 Task: Create new customer invoice with Date Opened: 28-Apr-23, Select Customer: Shepherd's Market, Terms: Net 7. Make invoice entry for item-1 with Date: 28-Apr-23, Description: Eze Royale Majestic Bundle Men's Grooming Kit
, Income Account: Income:Sales, Quantity: 3, Unit Price: 10.99, Sales Tax: Y, Sales Tax Included: Y, Tax Table: Sales Tax. Post Invoice with Post Date: 28-Apr-23, Post to Accounts: Assets:Accounts Receivable. Pay / Process Payment with Transaction Date: 04-May-23, Amount: 32.97, Transfer Account: Checking Account. Go to 'Print Invoice'.
Action: Mouse moved to (175, 35)
Screenshot: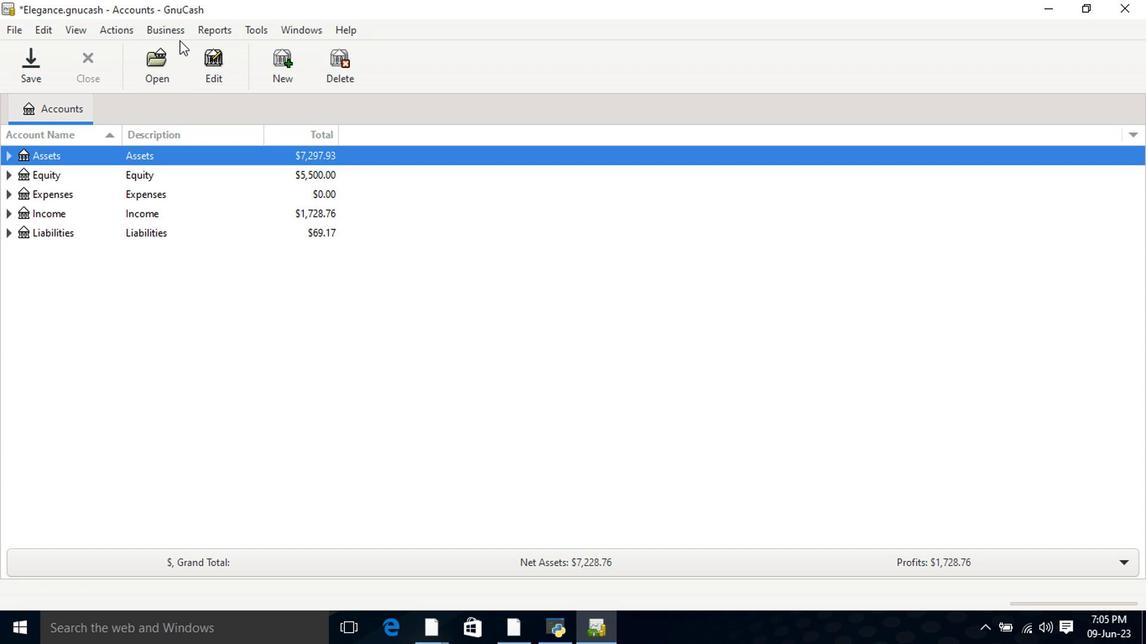 
Action: Mouse pressed left at (175, 35)
Screenshot: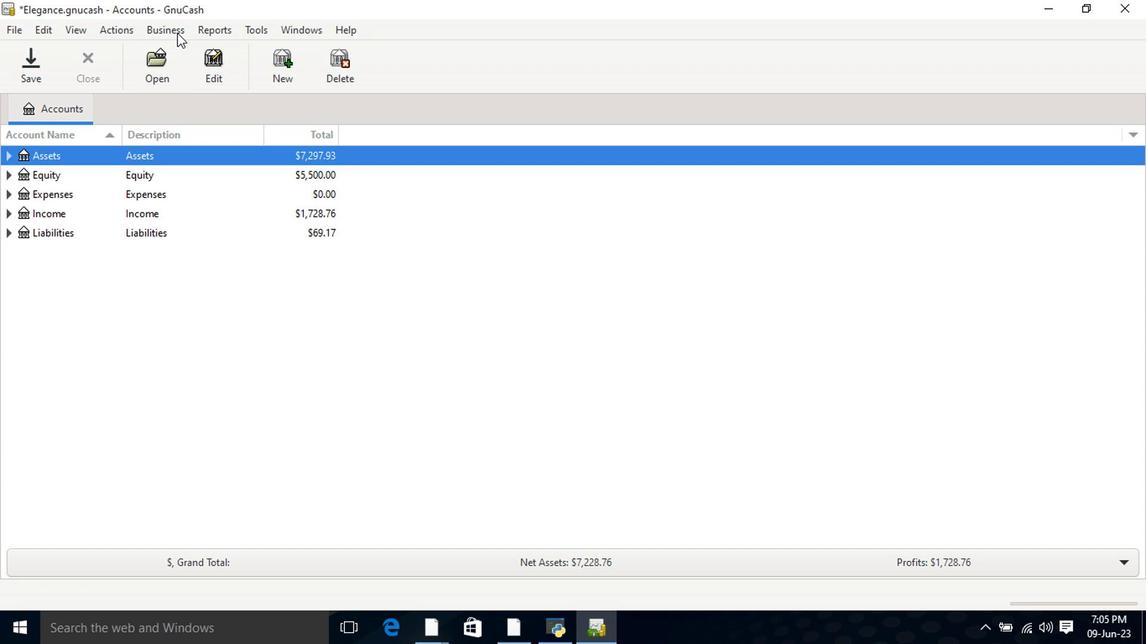 
Action: Mouse moved to (367, 118)
Screenshot: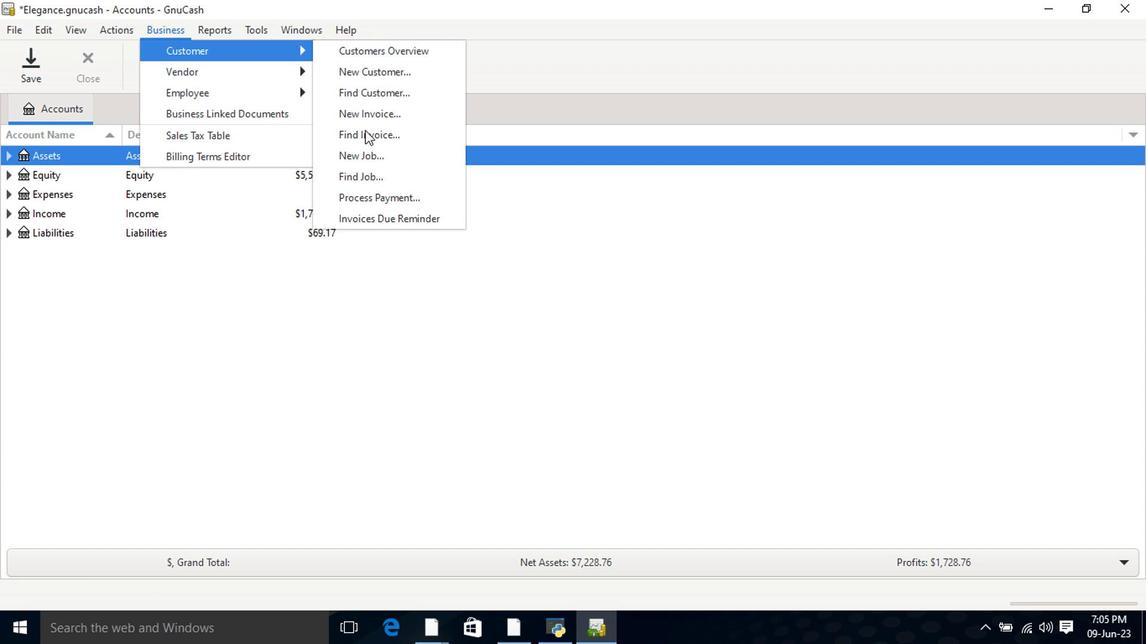 
Action: Mouse pressed left at (367, 118)
Screenshot: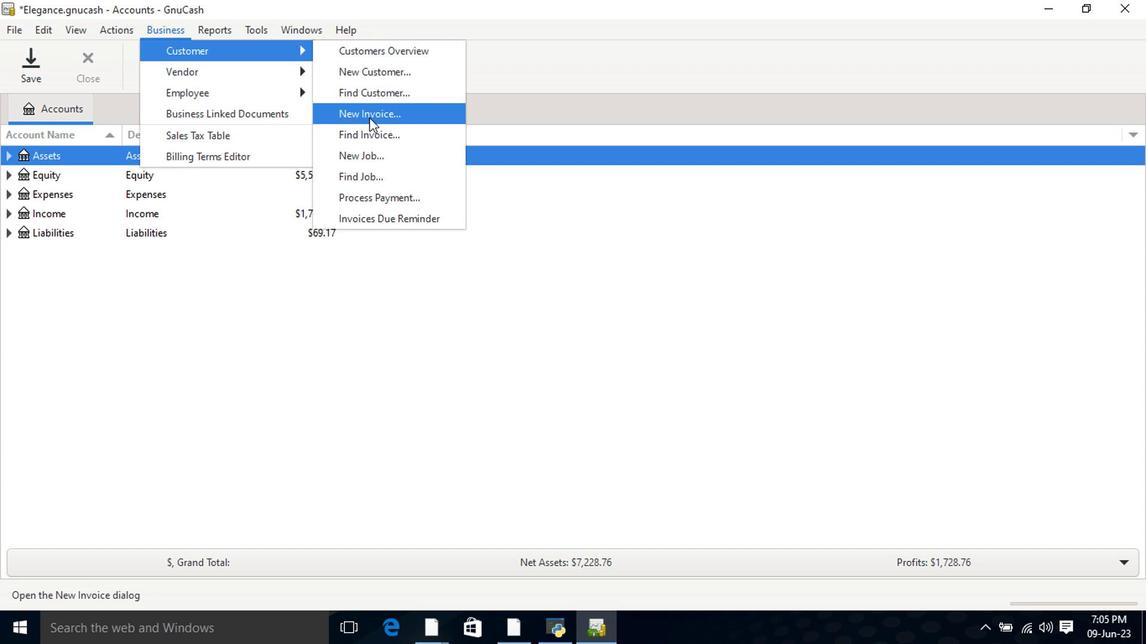 
Action: Mouse moved to (679, 254)
Screenshot: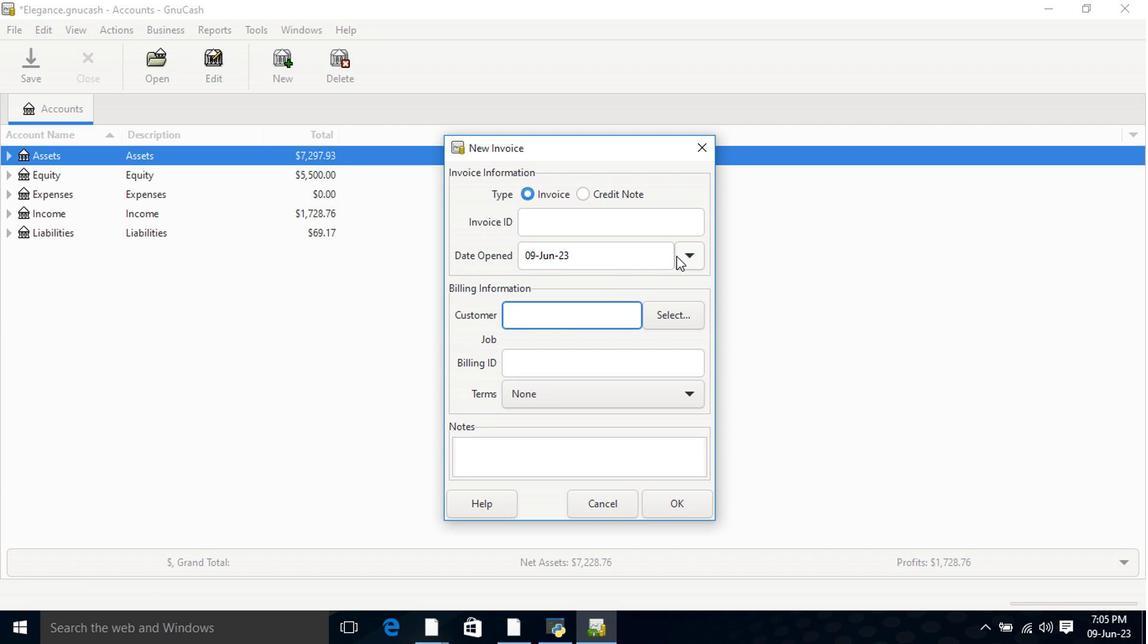 
Action: Mouse pressed left at (679, 254)
Screenshot: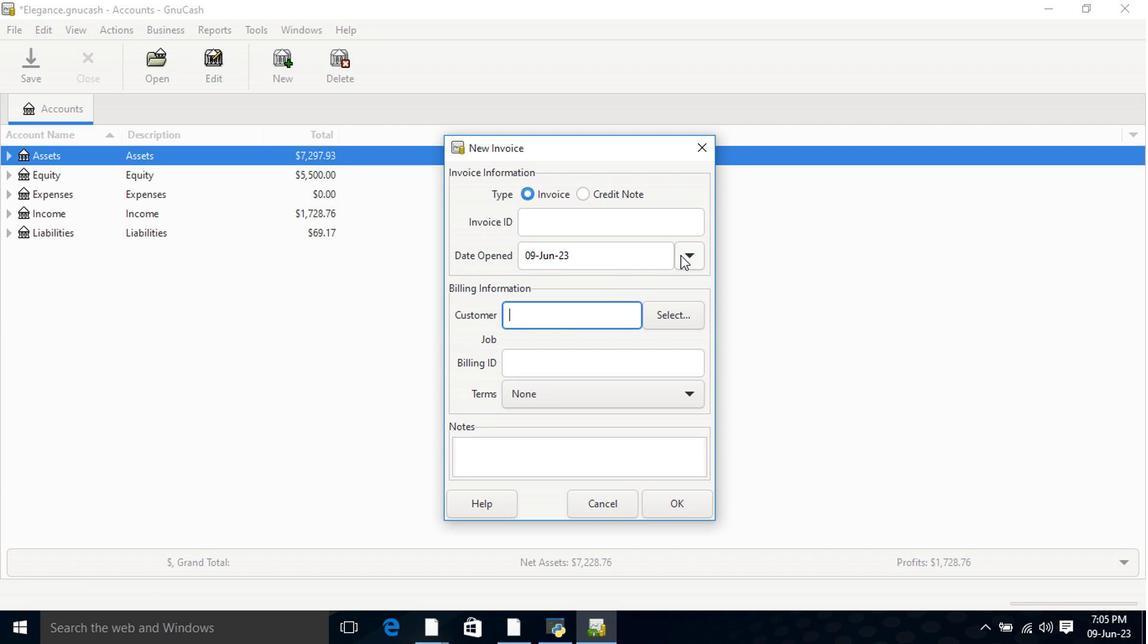 
Action: Mouse moved to (555, 280)
Screenshot: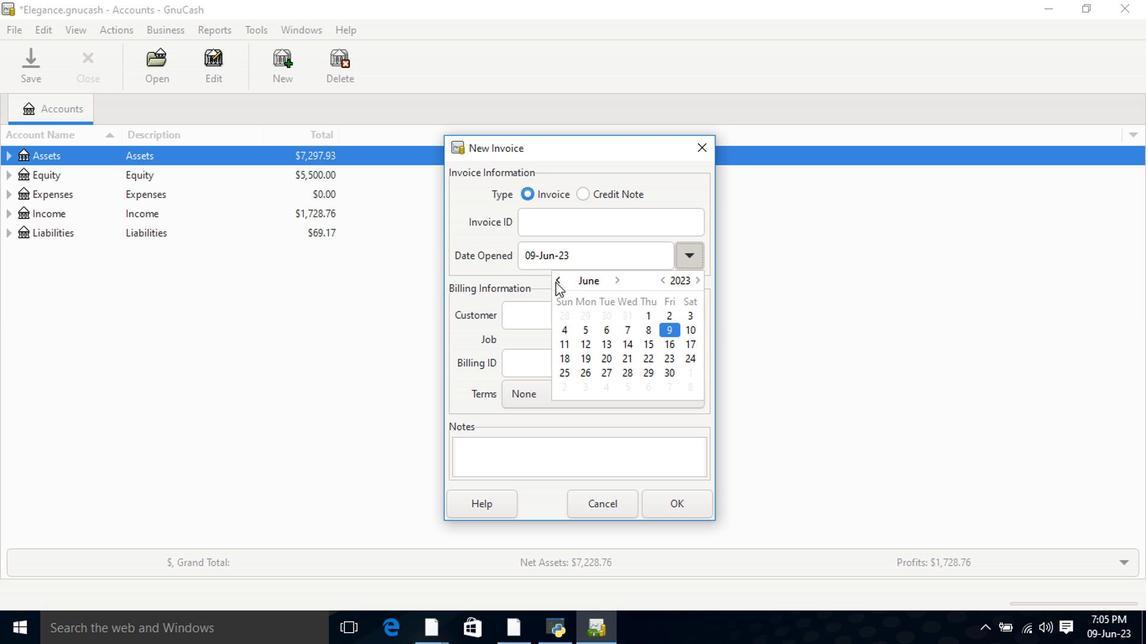 
Action: Mouse pressed left at (555, 280)
Screenshot: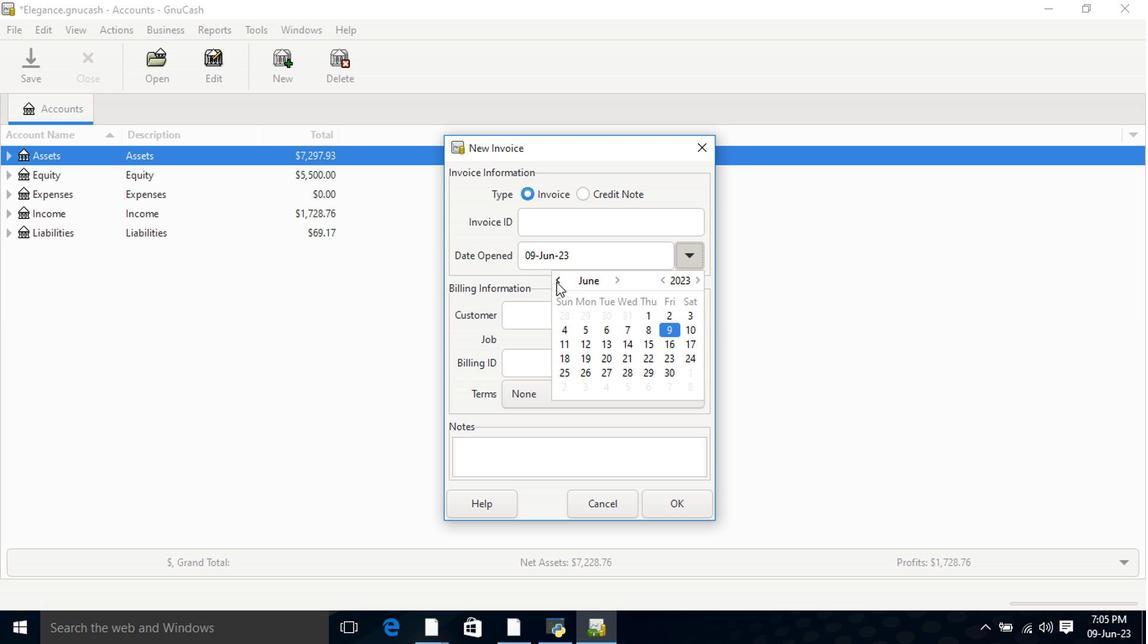 
Action: Mouse pressed left at (555, 280)
Screenshot: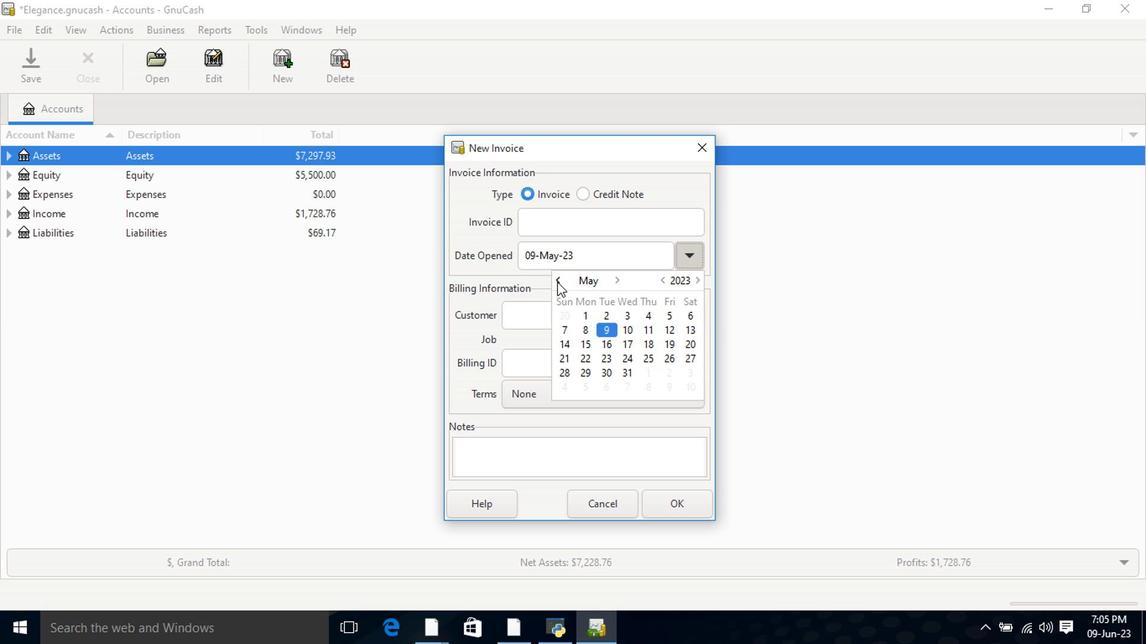 
Action: Mouse moved to (666, 372)
Screenshot: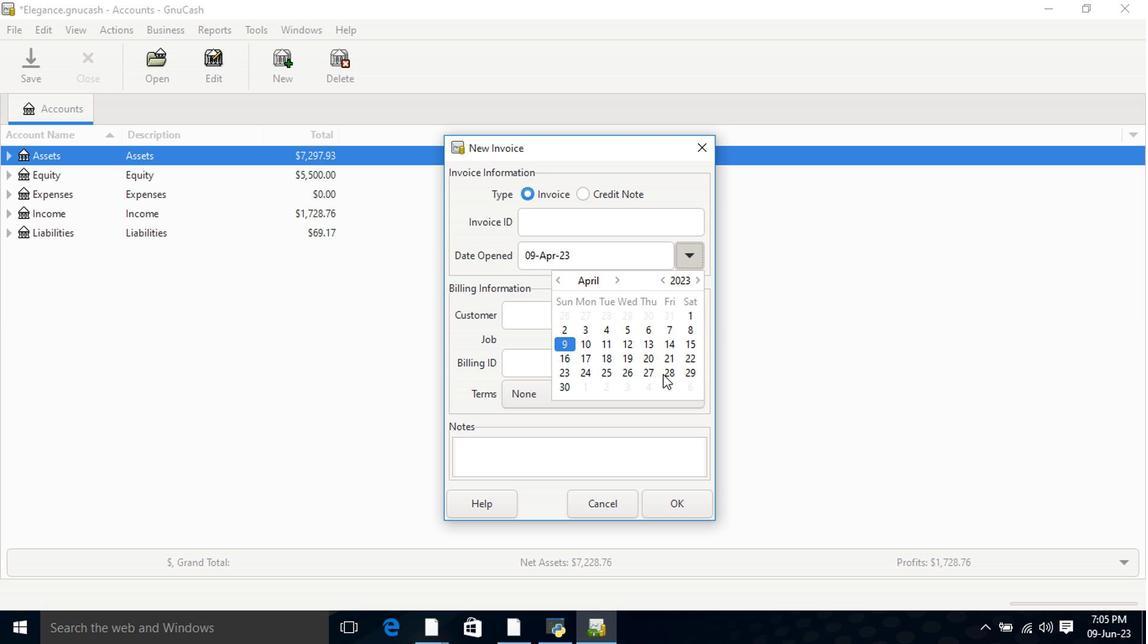 
Action: Mouse pressed left at (666, 372)
Screenshot: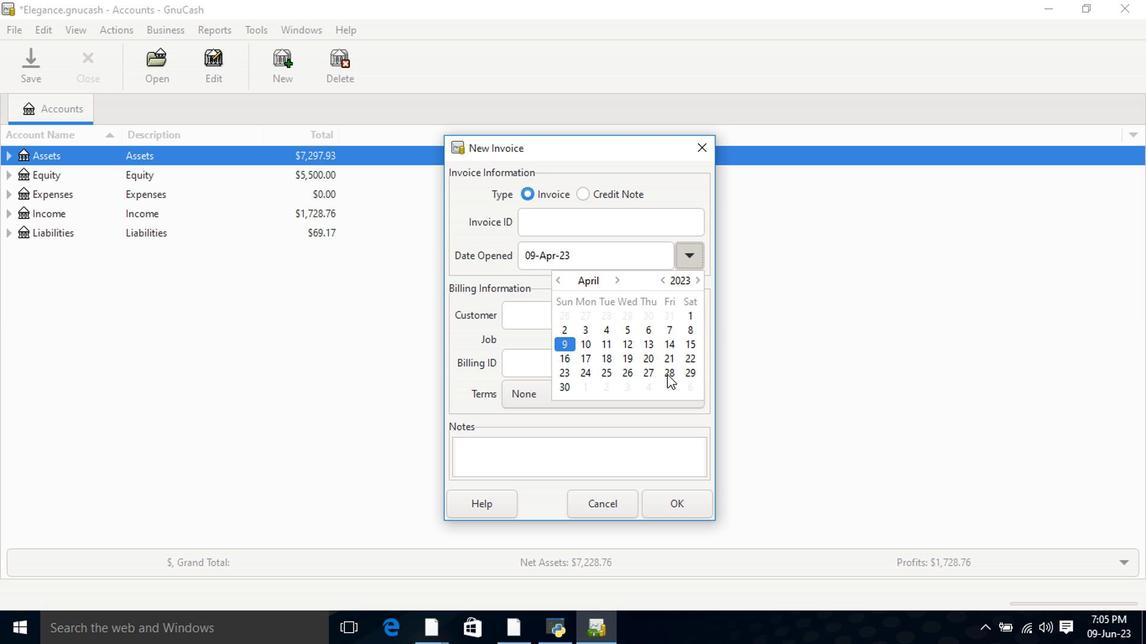 
Action: Mouse pressed left at (666, 372)
Screenshot: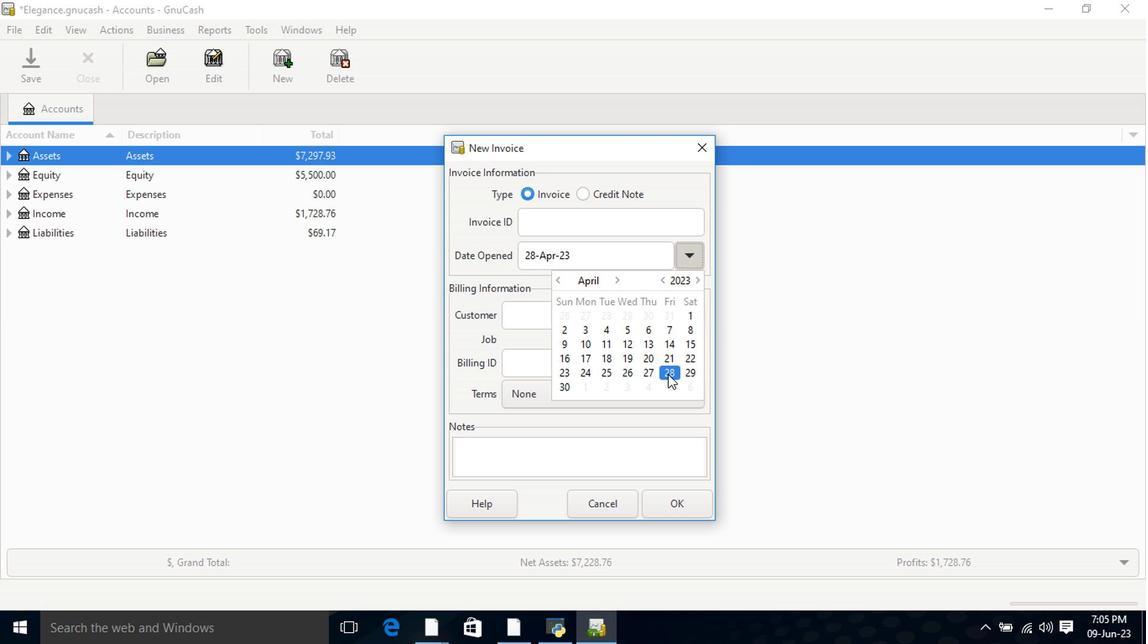 
Action: Mouse moved to (569, 309)
Screenshot: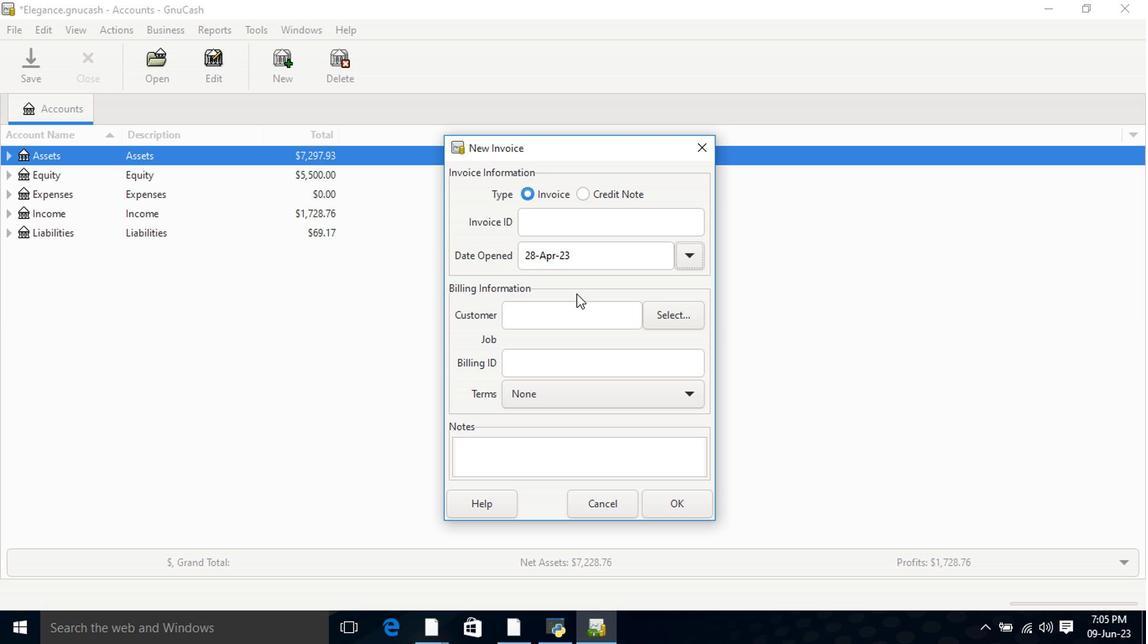
Action: Mouse pressed left at (569, 309)
Screenshot: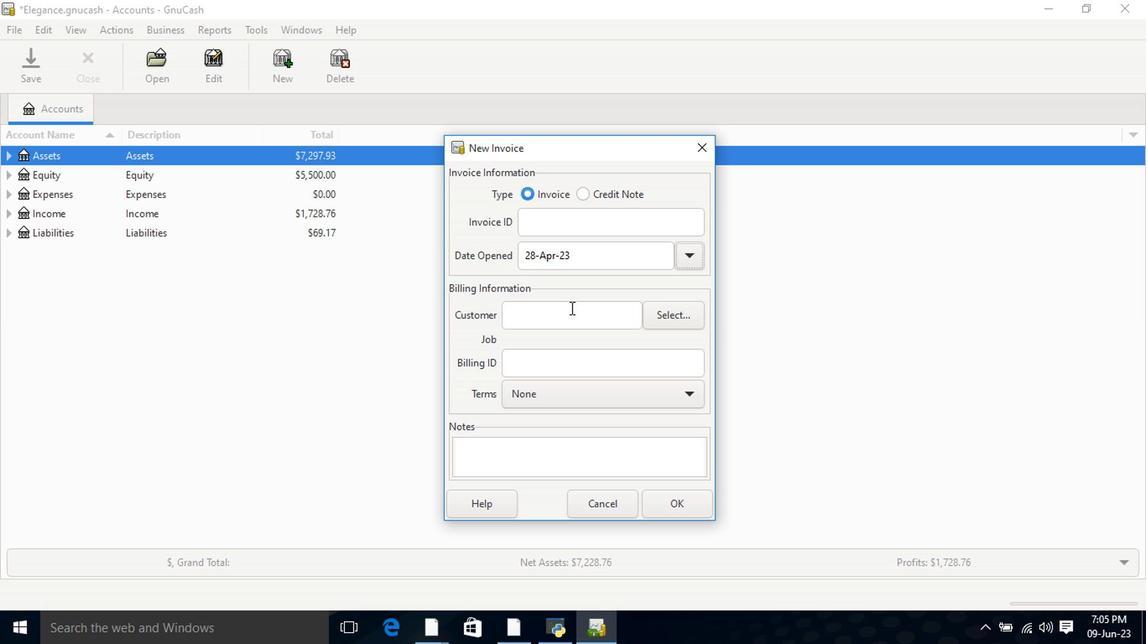 
Action: Mouse moved to (567, 309)
Screenshot: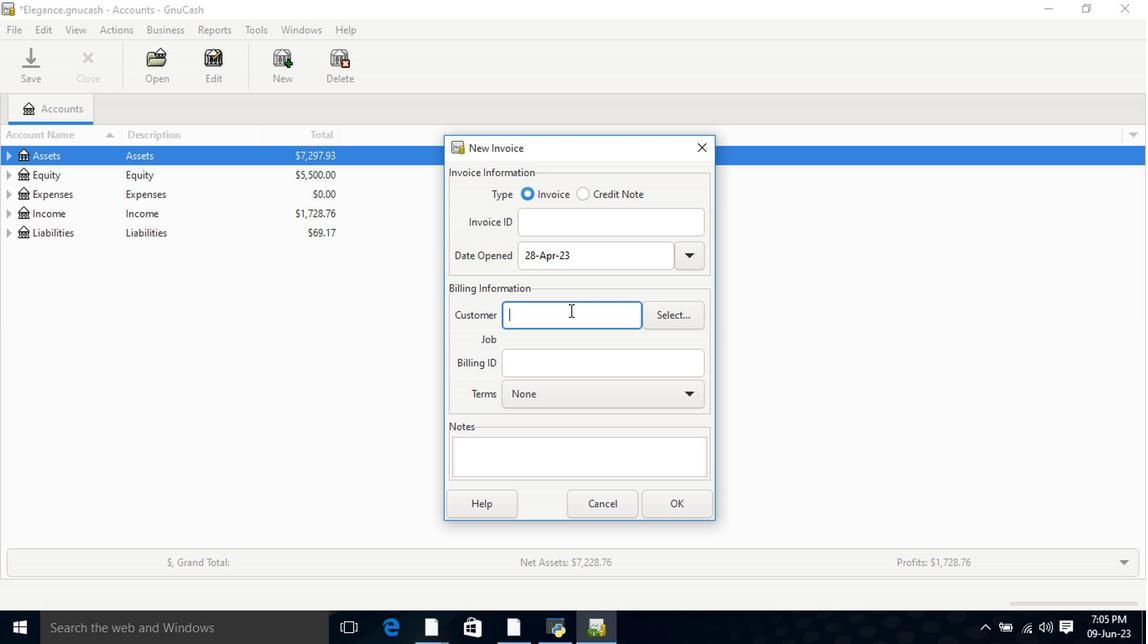 
Action: Key pressed <Key.shift>Shepherd's<Key.space><Key.shift>M
Screenshot: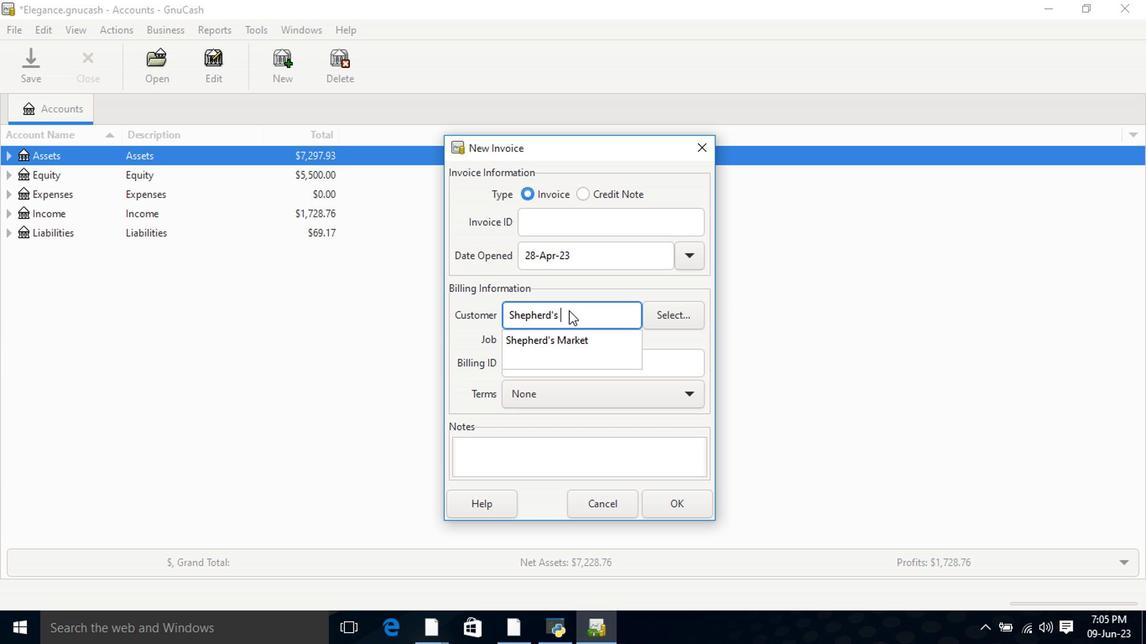 
Action: Mouse moved to (547, 336)
Screenshot: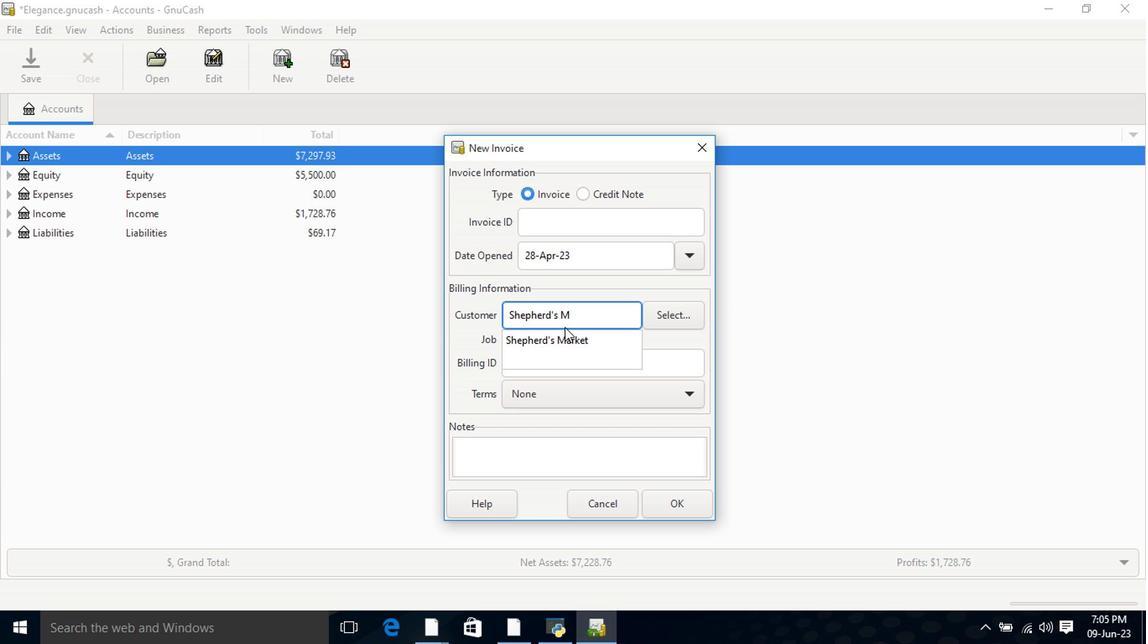 
Action: Mouse pressed left at (547, 336)
Screenshot: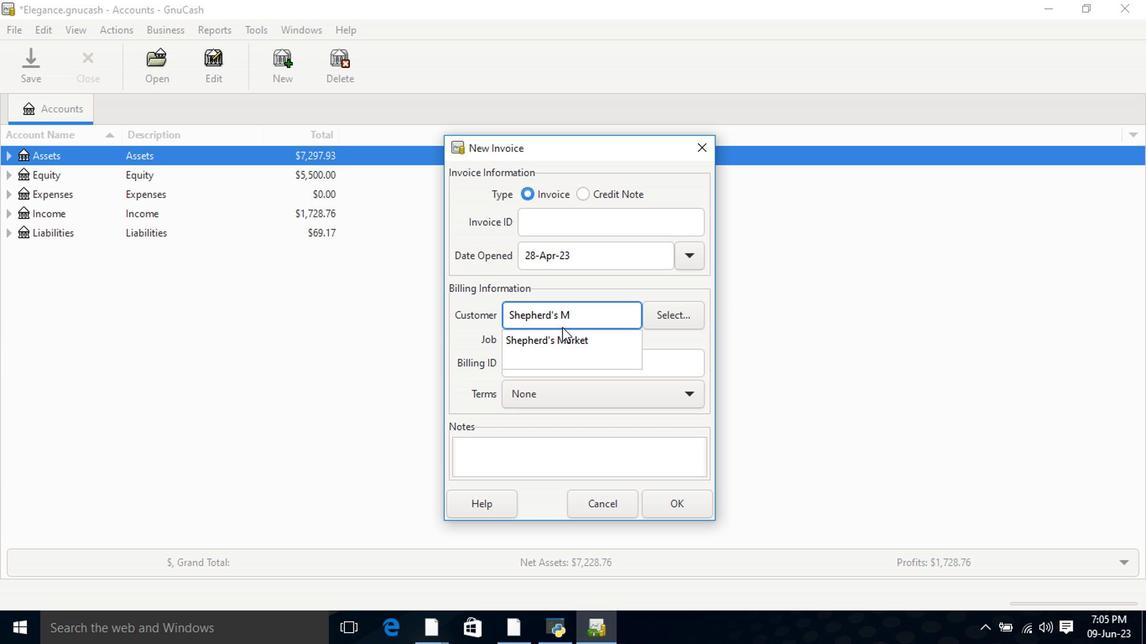 
Action: Mouse moved to (573, 410)
Screenshot: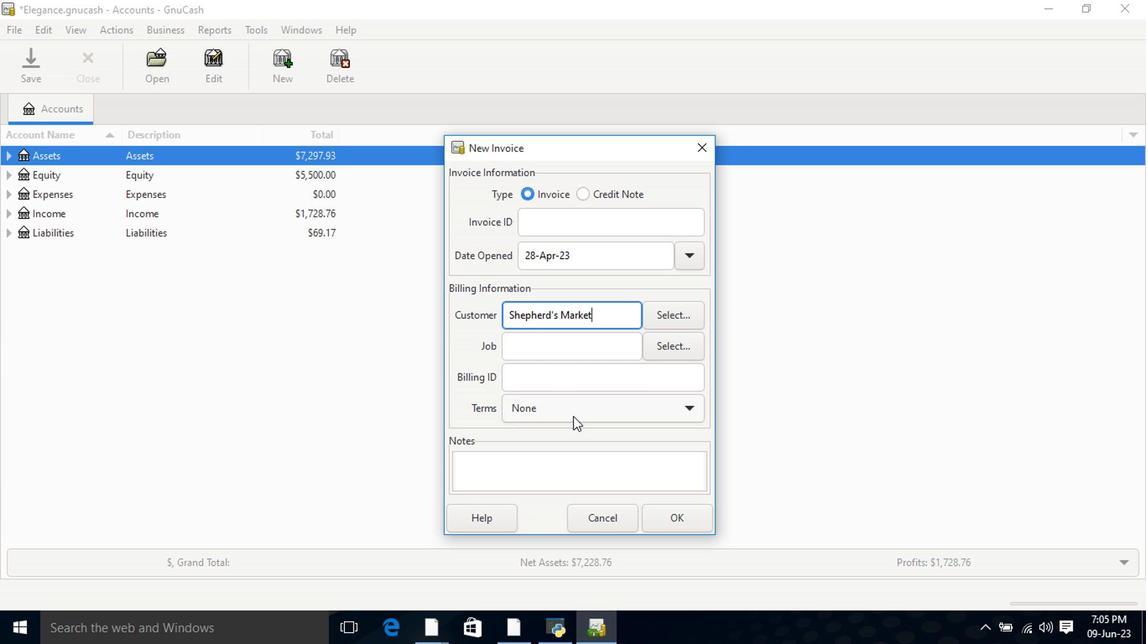 
Action: Mouse pressed left at (573, 410)
Screenshot: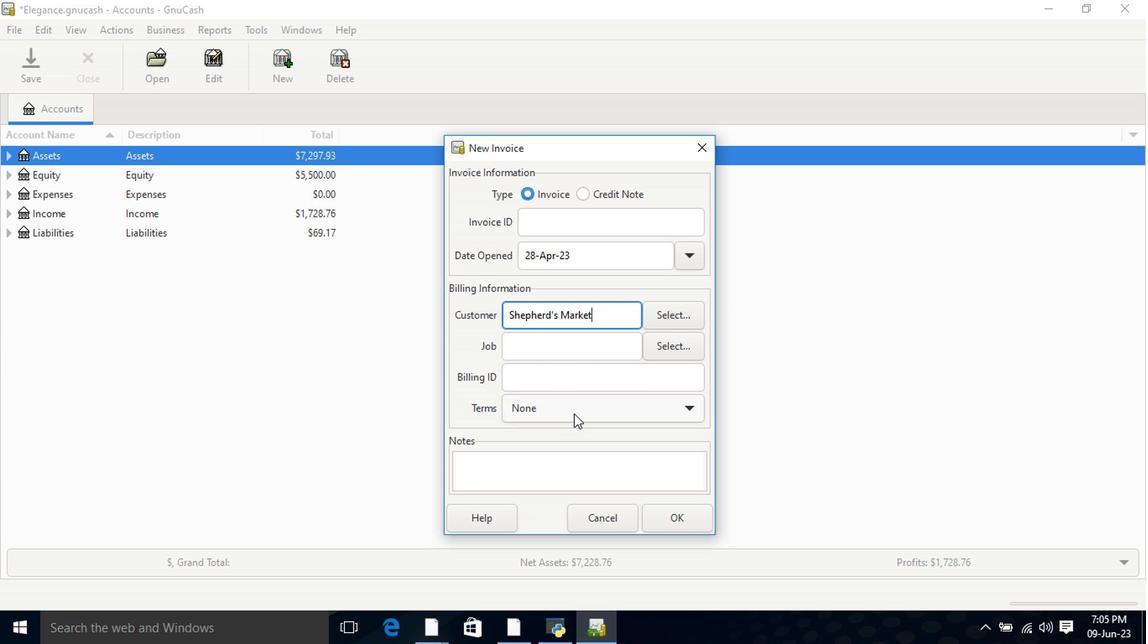 
Action: Mouse moved to (557, 474)
Screenshot: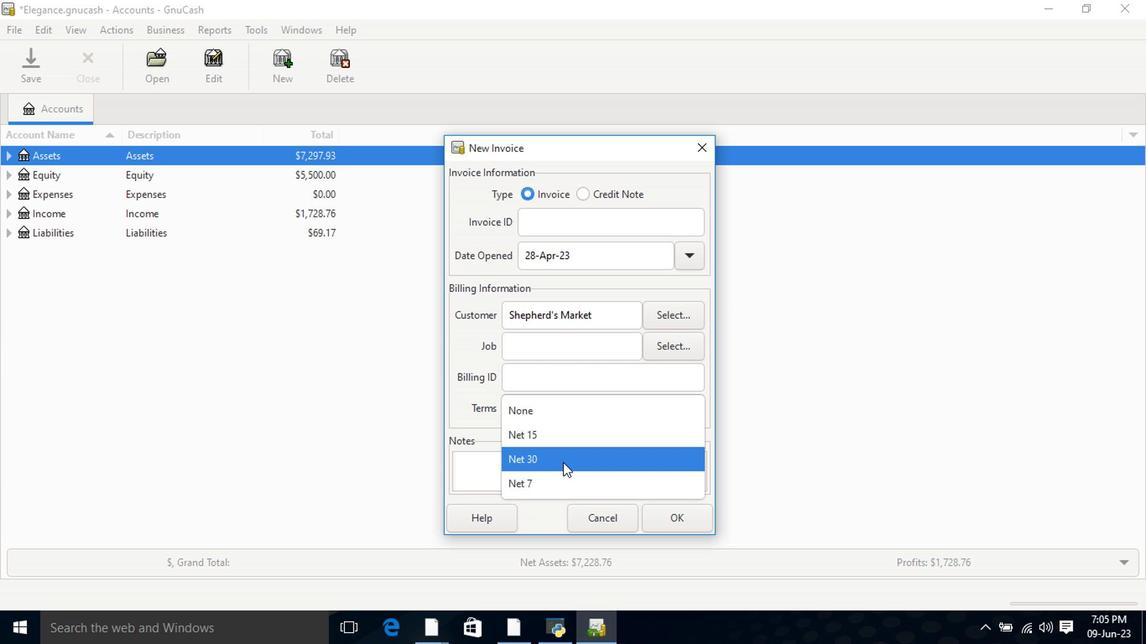
Action: Mouse pressed left at (557, 474)
Screenshot: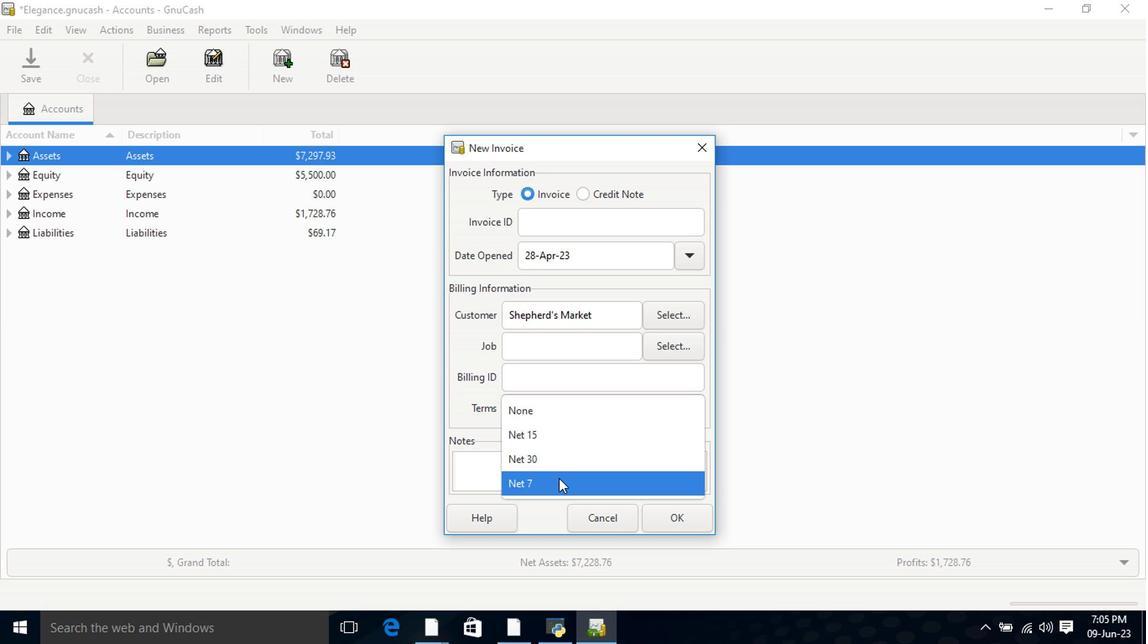
Action: Mouse moved to (665, 508)
Screenshot: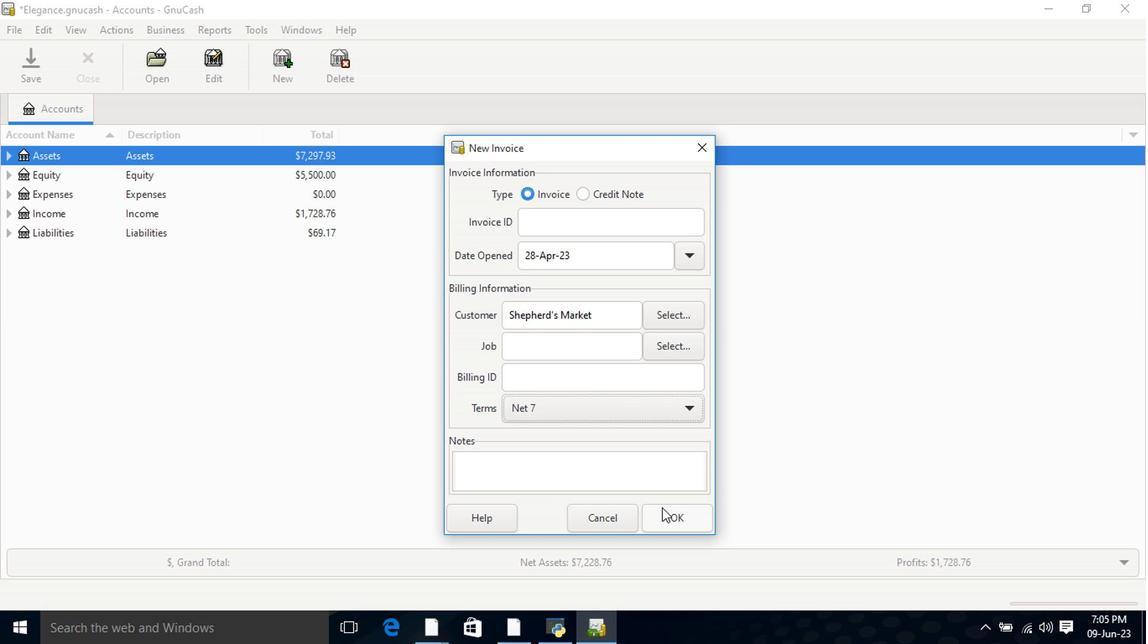 
Action: Mouse pressed left at (665, 508)
Screenshot: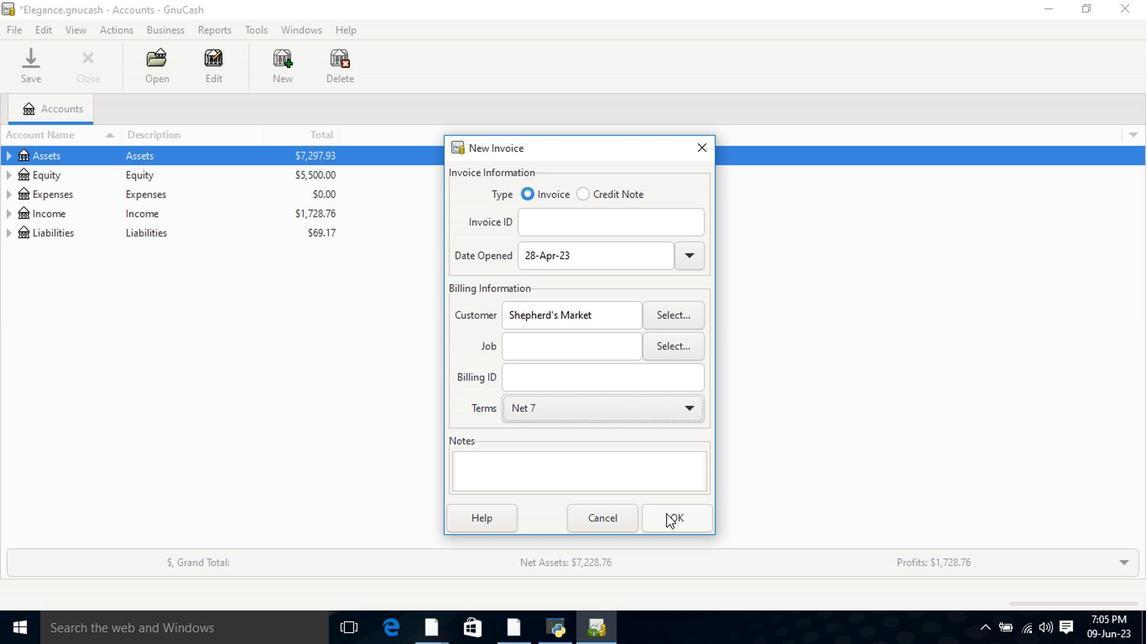 
Action: Mouse moved to (77, 323)
Screenshot: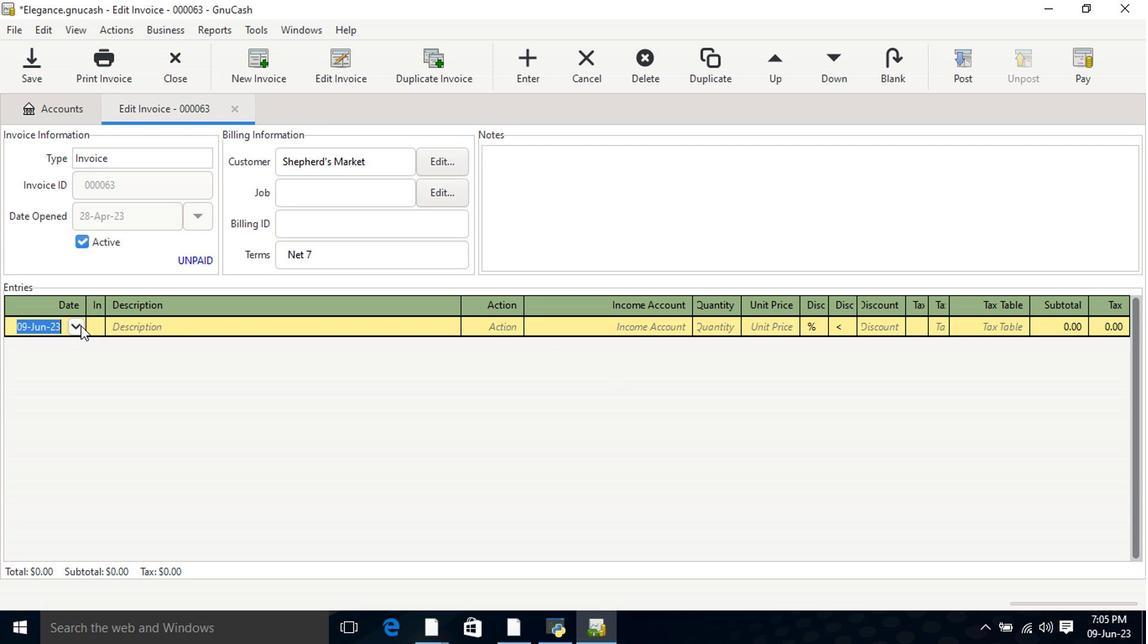 
Action: Mouse pressed left at (77, 323)
Screenshot: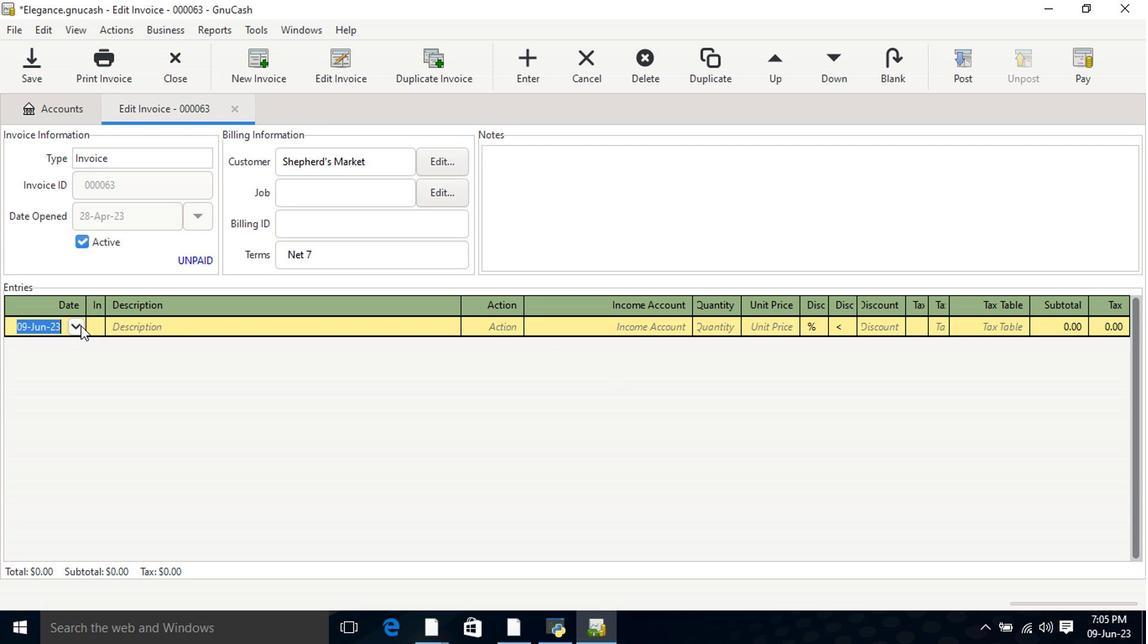 
Action: Mouse moved to (7, 343)
Screenshot: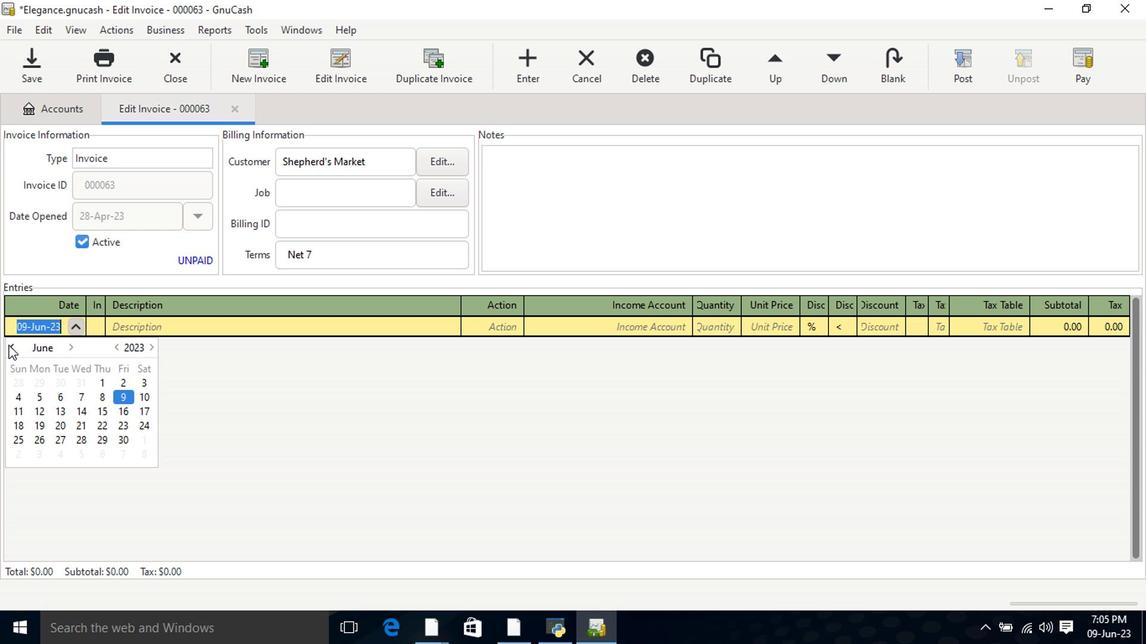 
Action: Mouse pressed left at (7, 343)
Screenshot: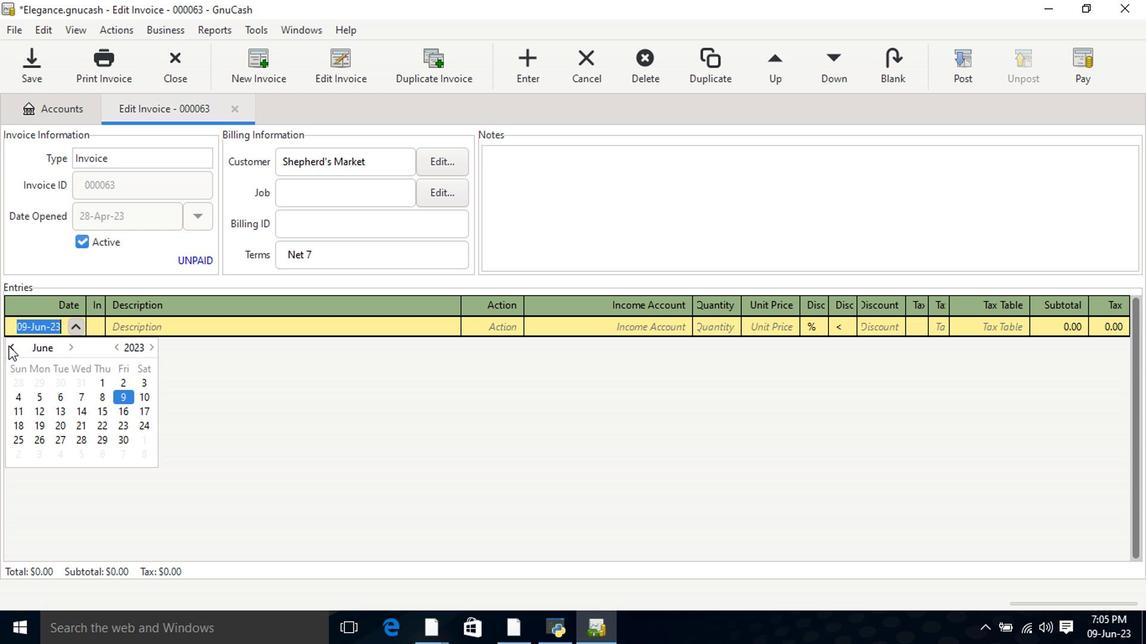 
Action: Mouse moved to (11, 348)
Screenshot: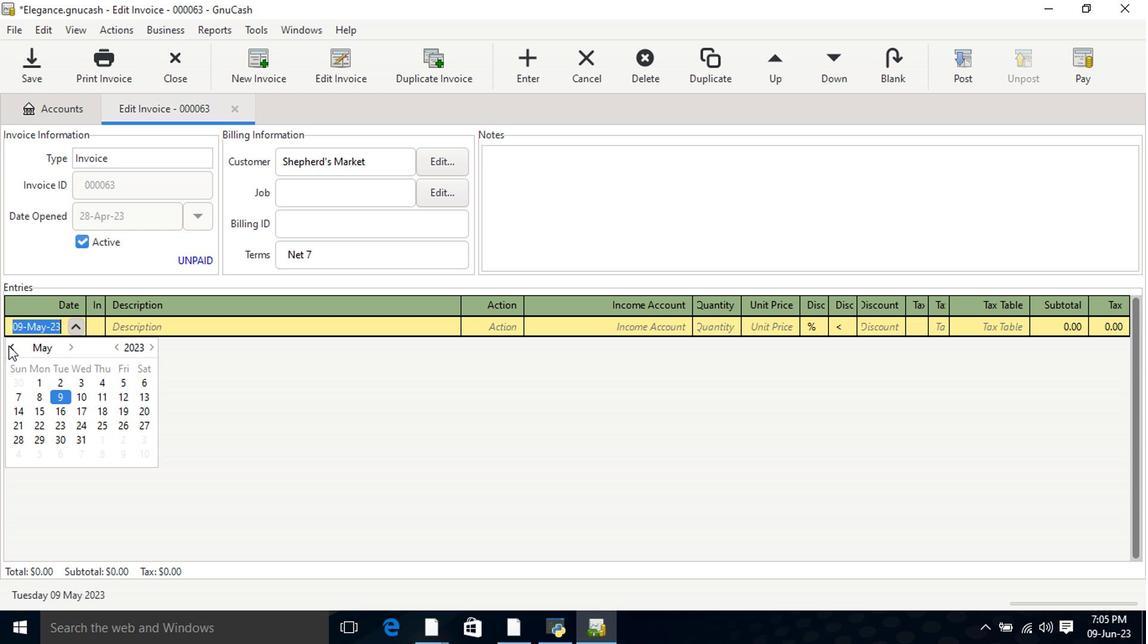 
Action: Mouse pressed left at (11, 348)
Screenshot: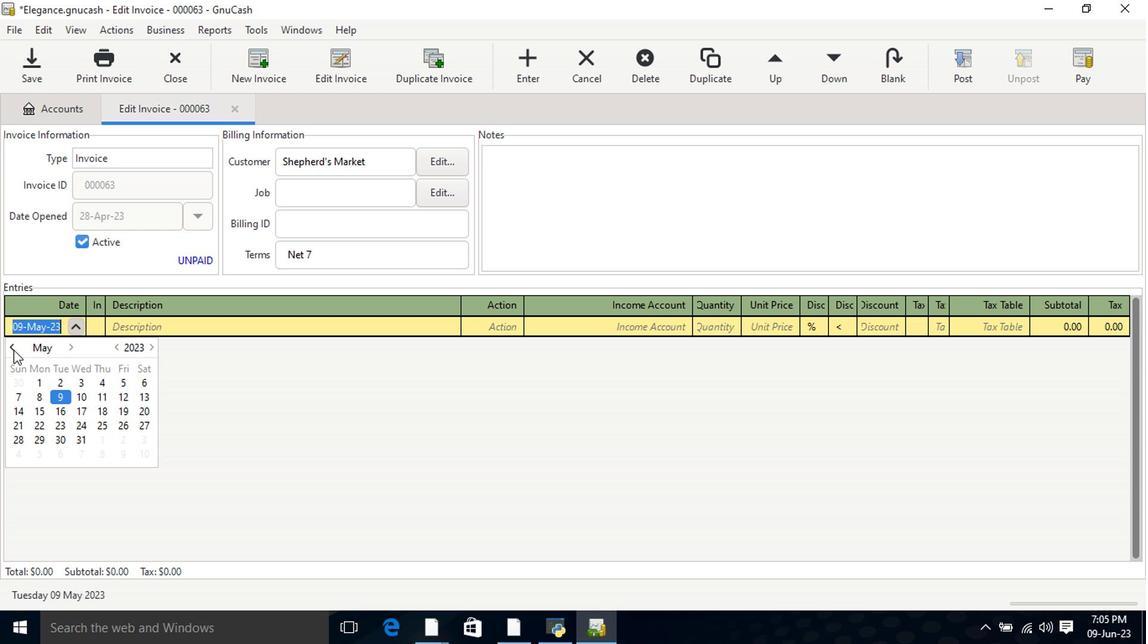 
Action: Mouse moved to (118, 437)
Screenshot: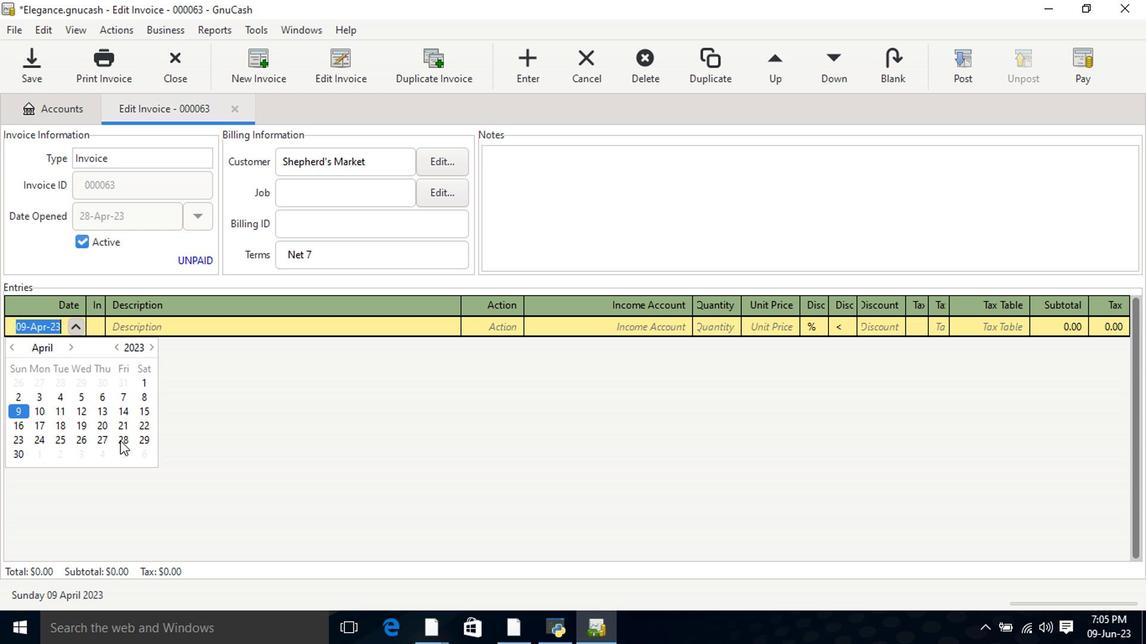 
Action: Mouse pressed left at (118, 437)
Screenshot: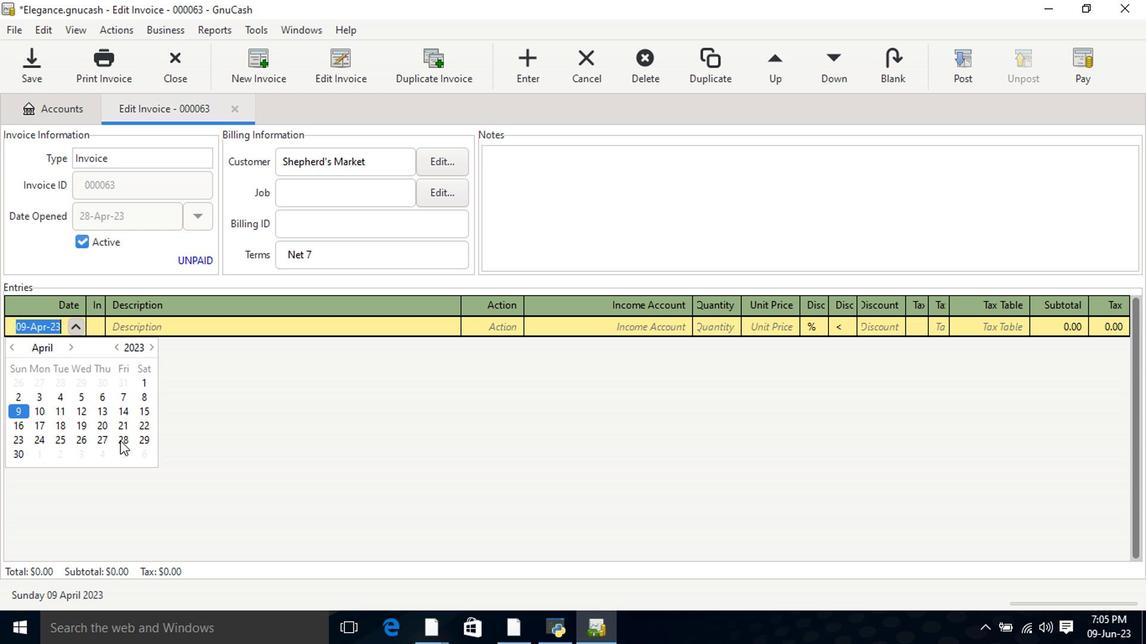 
Action: Mouse pressed left at (118, 437)
Screenshot: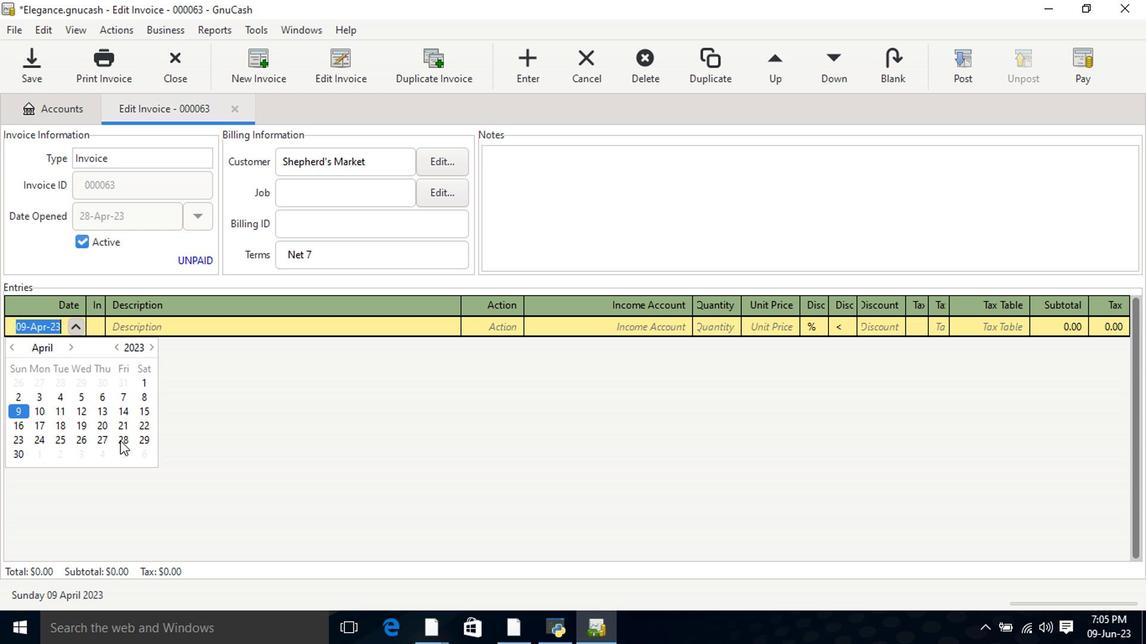 
Action: Mouse moved to (176, 323)
Screenshot: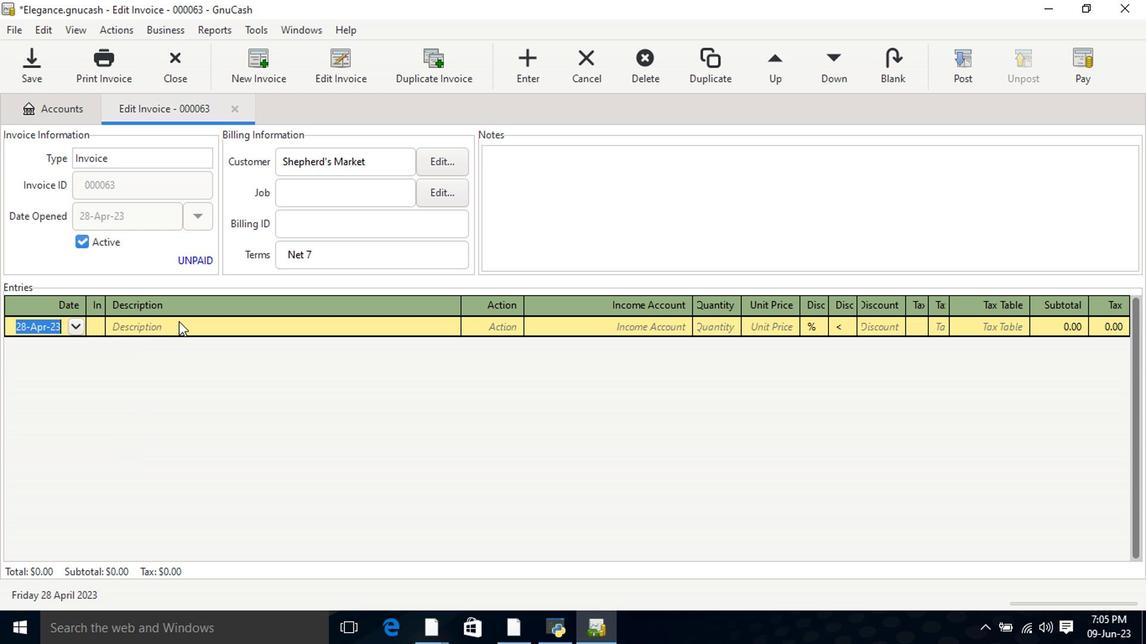 
Action: Mouse pressed left at (176, 323)
Screenshot: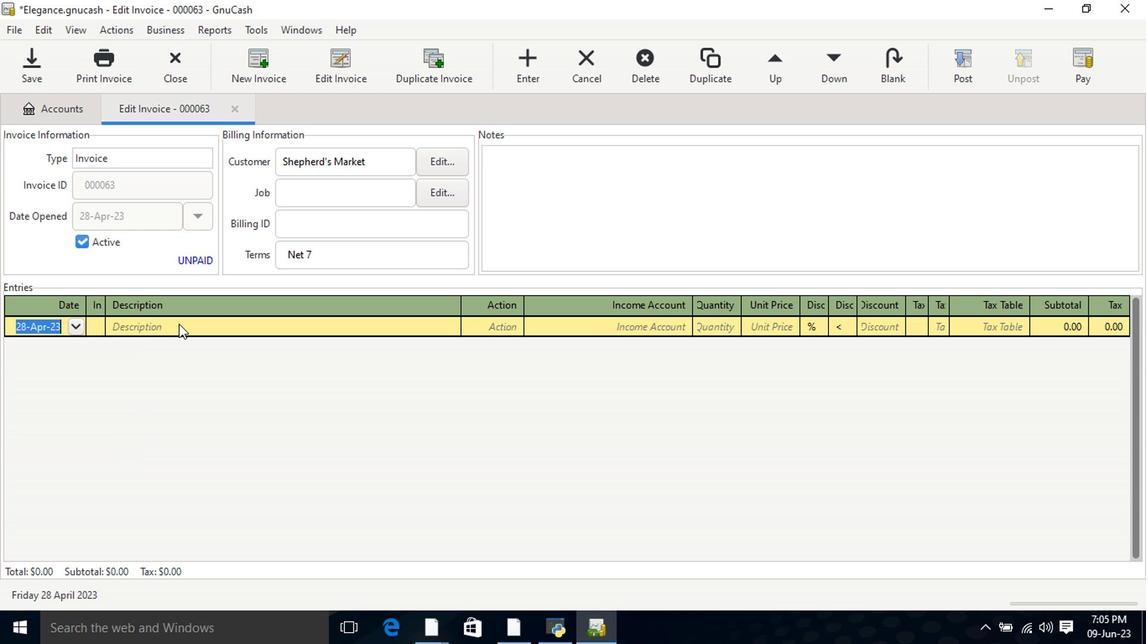 
Action: Key pressed <Key.shift>Eze<Key.space><Key.shift>Royale<Key.space><Key.shift>Majetic<Key.backspace><Key.backspace><Key.backspace>stic<Key.space><Key.shift>B<Key.tab>3<Key.tab>10.99<Key.tab>
Screenshot: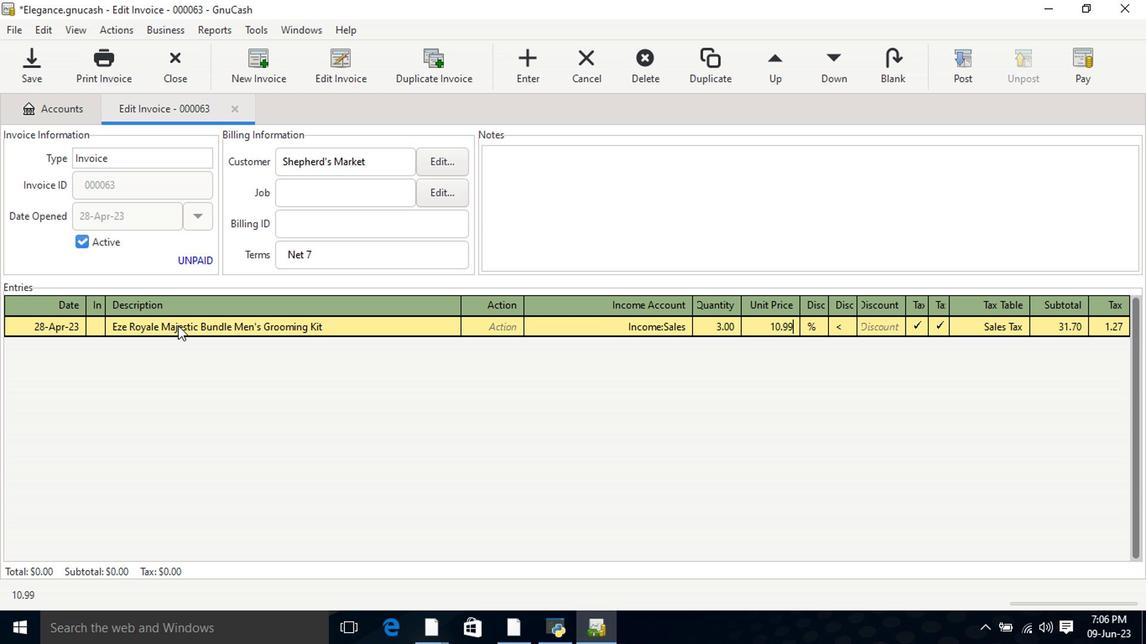 
Action: Mouse moved to (914, 329)
Screenshot: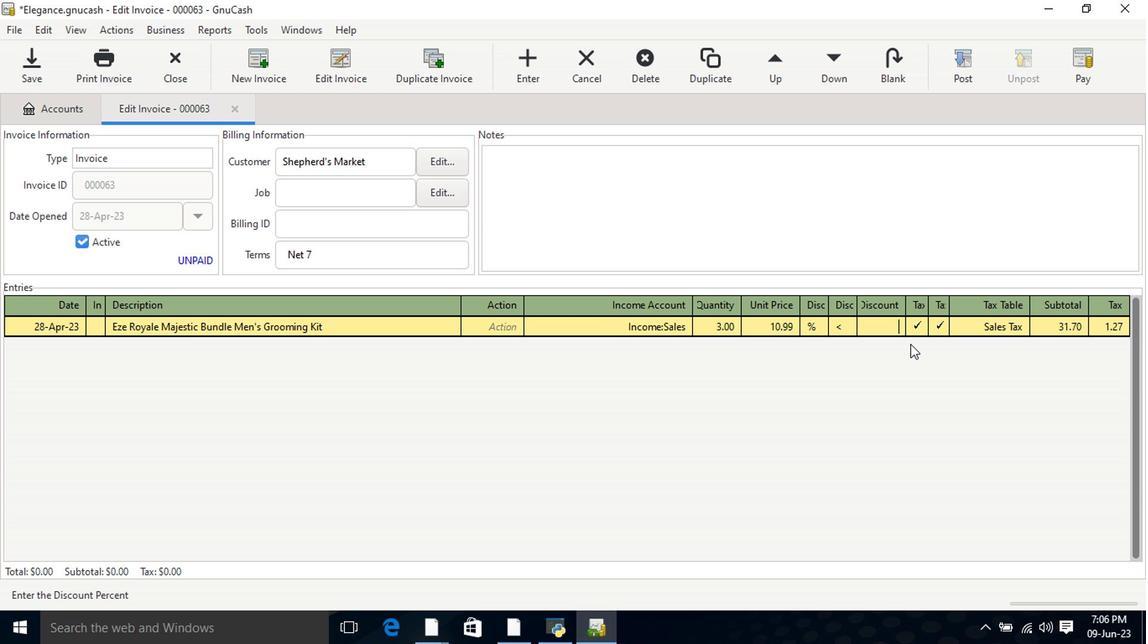 
Action: Key pressed <Key.tab><Key.tab>
Screenshot: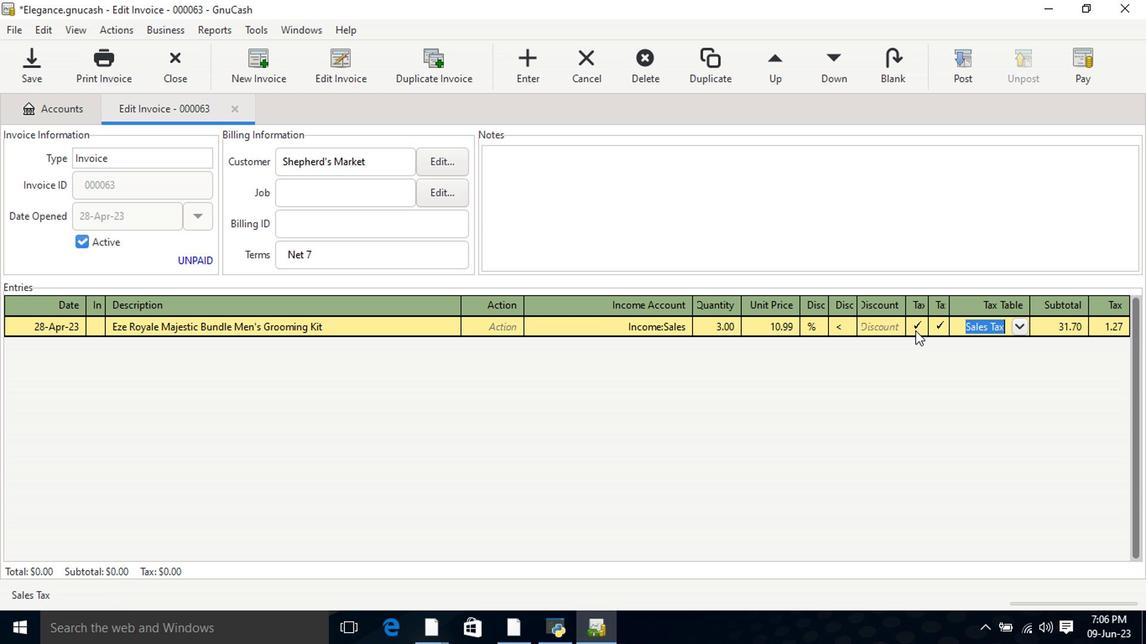 
Action: Mouse moved to (975, 60)
Screenshot: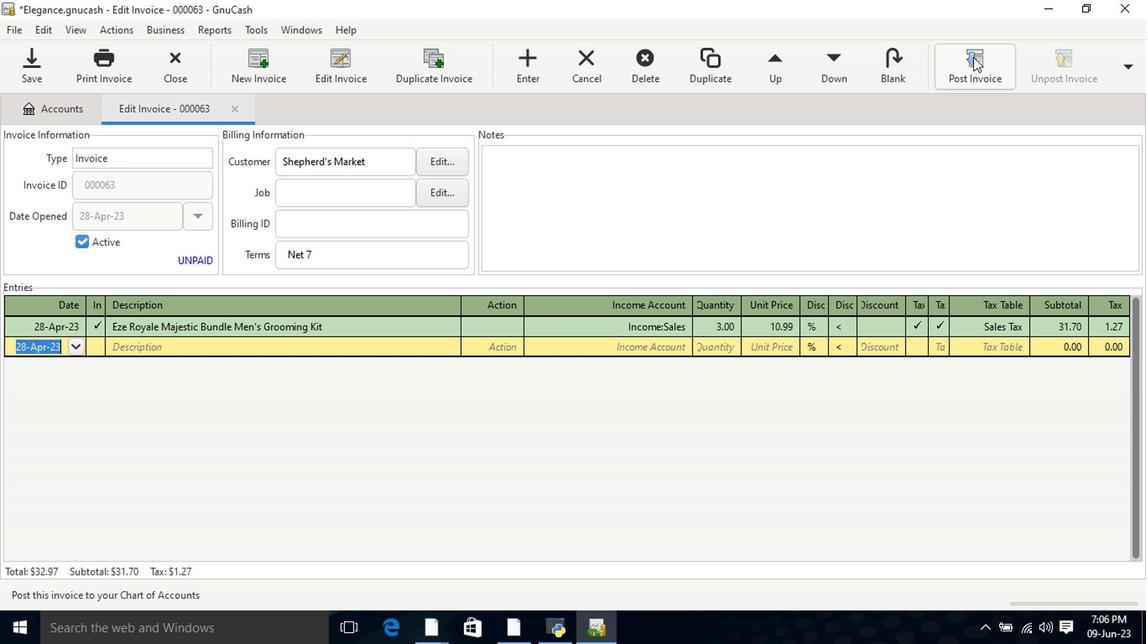 
Action: Mouse pressed left at (975, 60)
Screenshot: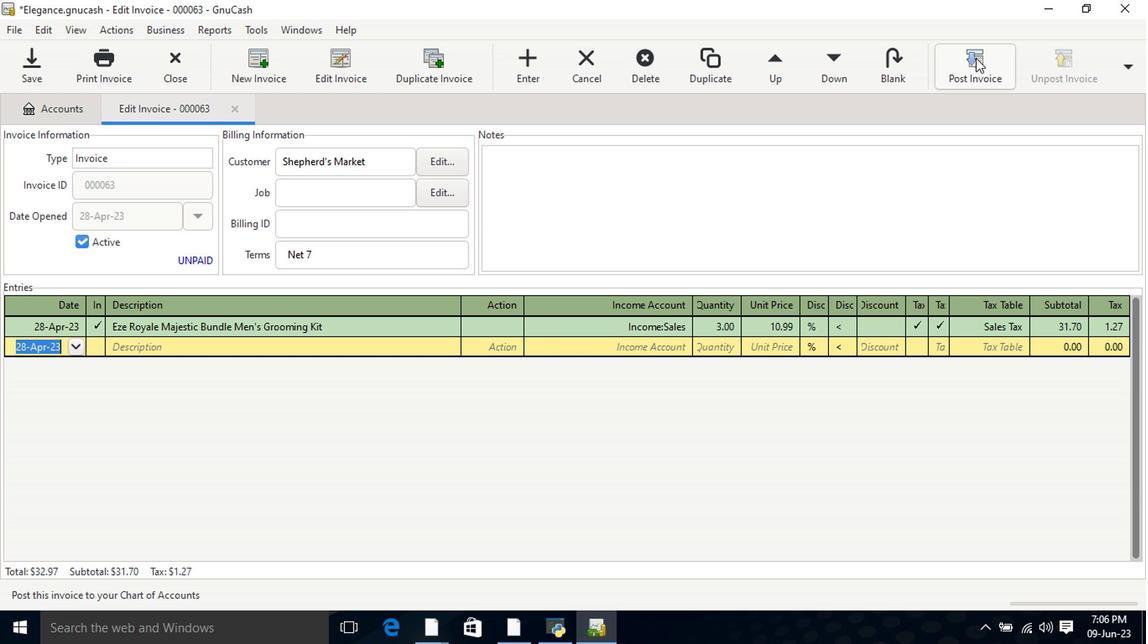 
Action: Mouse moved to (718, 275)
Screenshot: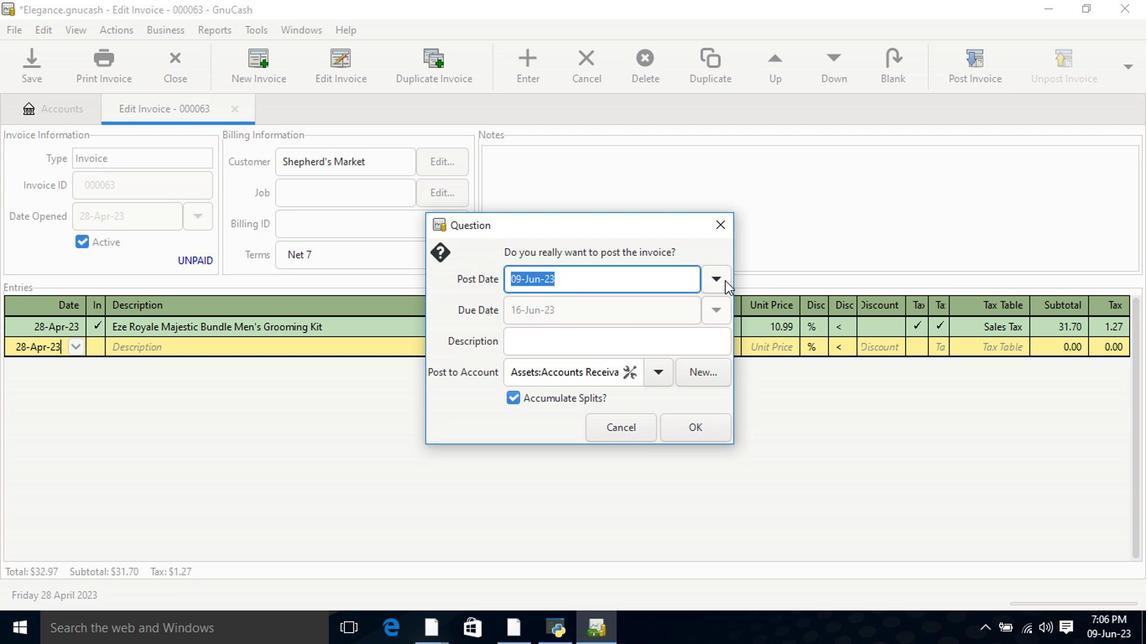 
Action: Mouse pressed left at (718, 275)
Screenshot: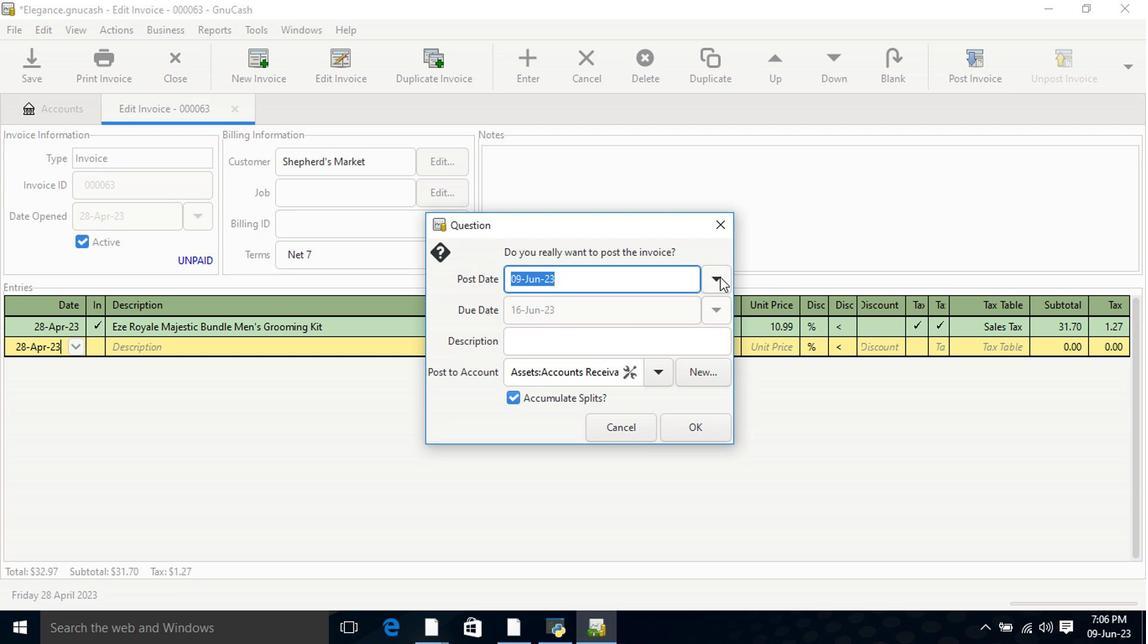 
Action: Mouse moved to (584, 302)
Screenshot: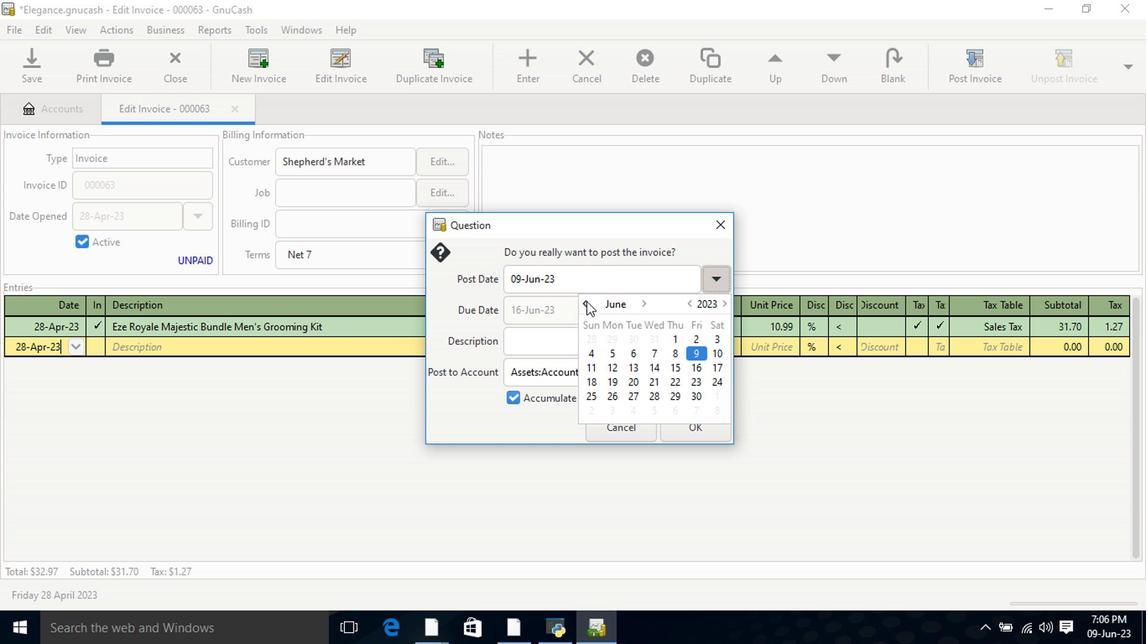 
Action: Mouse pressed left at (584, 302)
Screenshot: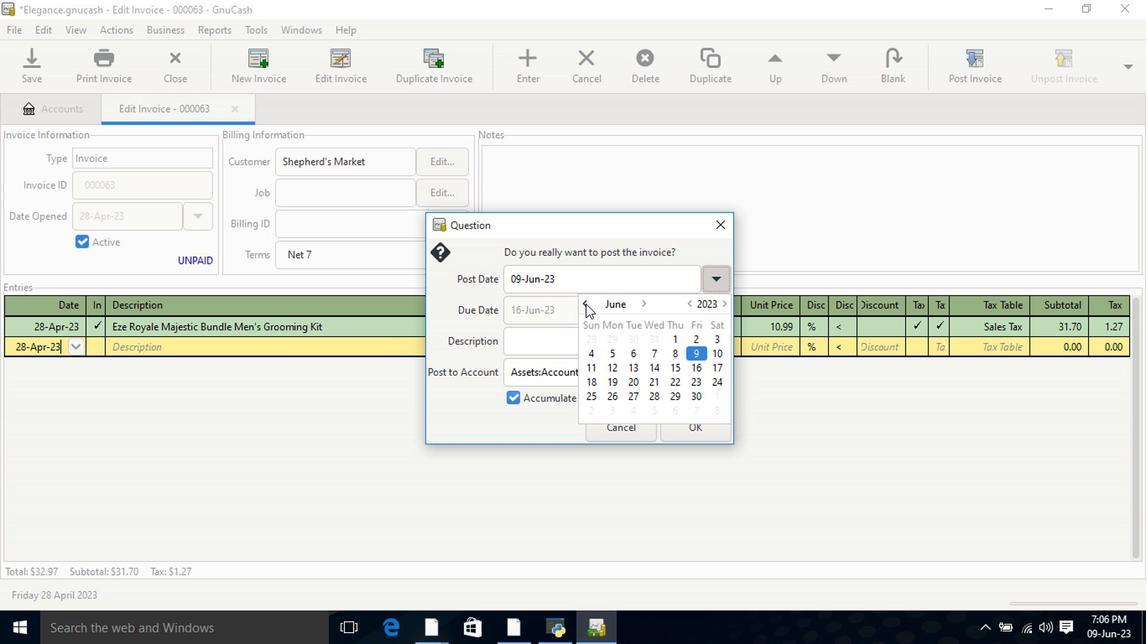 
Action: Mouse pressed left at (584, 302)
Screenshot: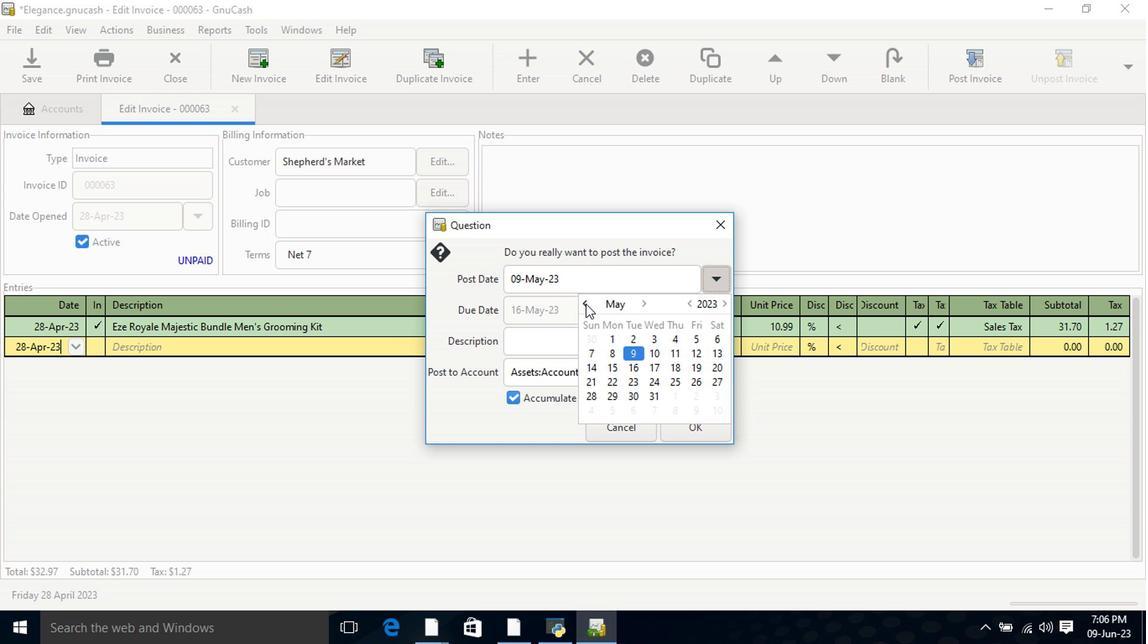 
Action: Mouse moved to (696, 394)
Screenshot: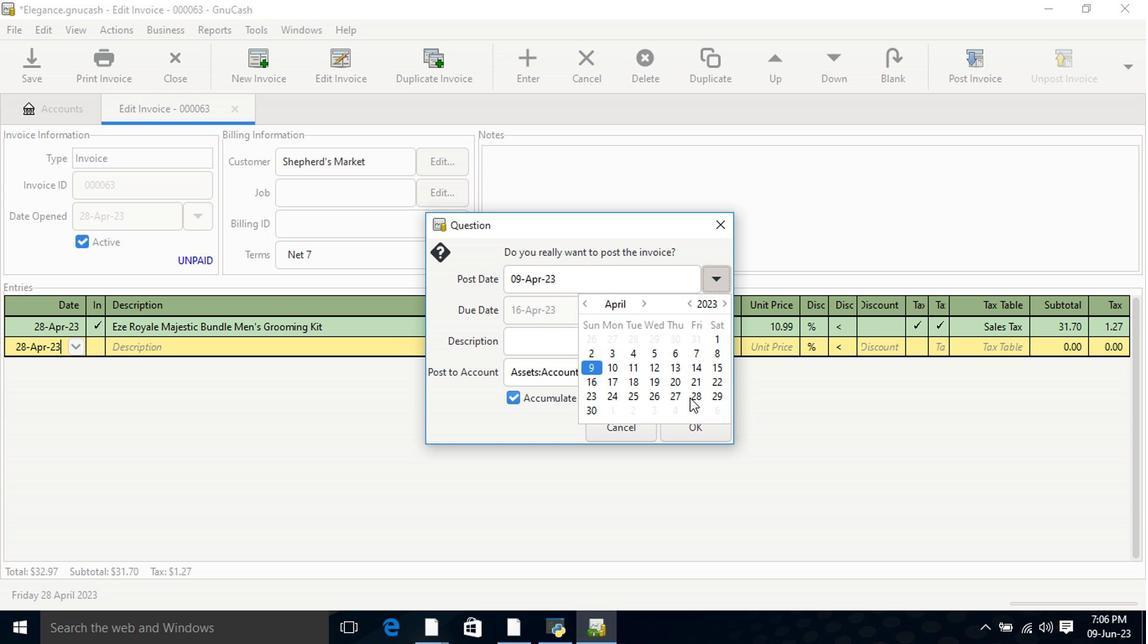 
Action: Mouse pressed left at (696, 394)
Screenshot: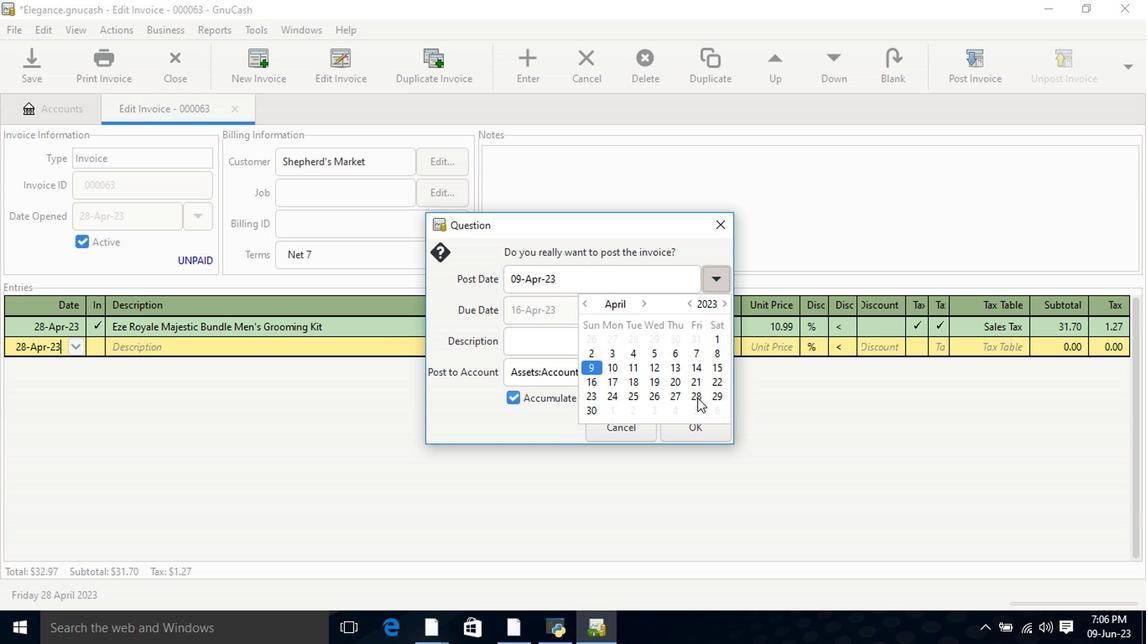 
Action: Mouse pressed left at (696, 394)
Screenshot: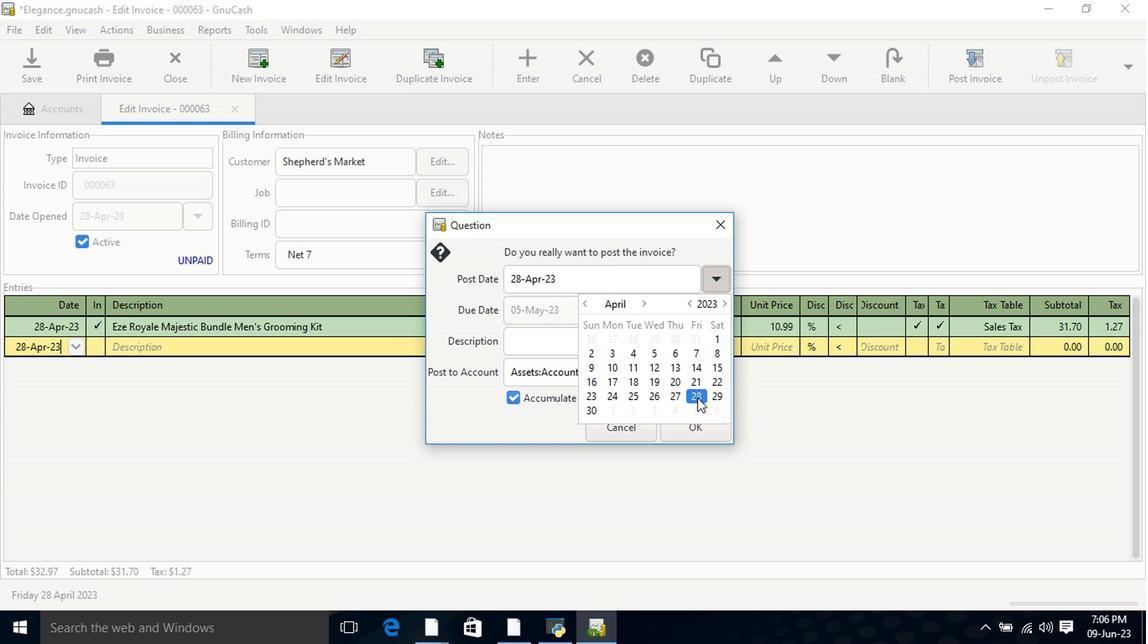 
Action: Mouse moved to (693, 422)
Screenshot: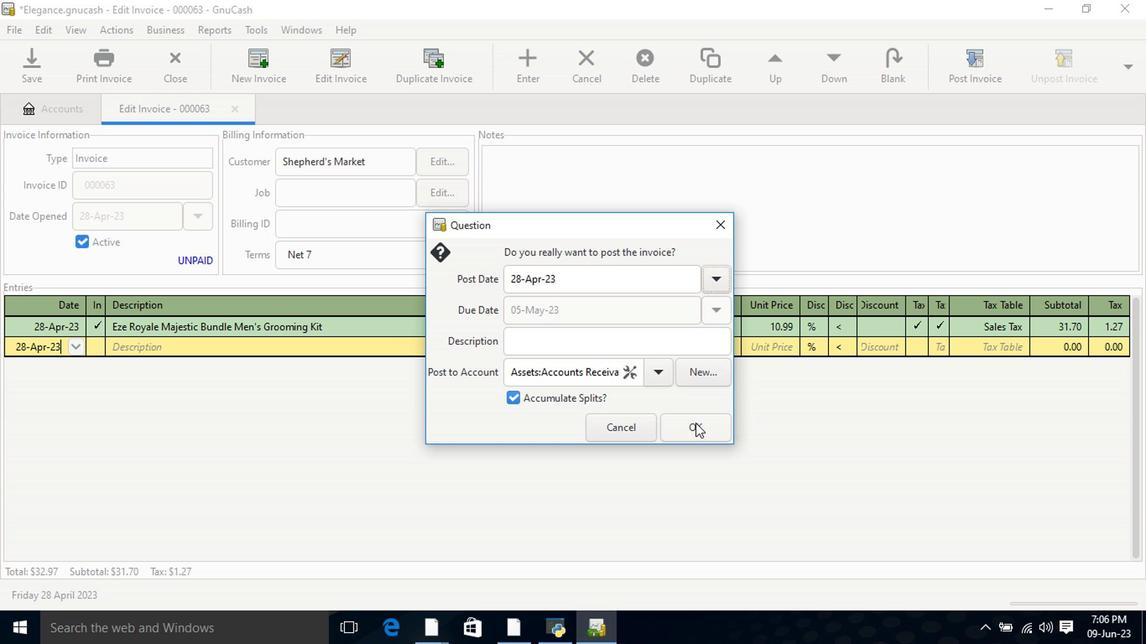 
Action: Mouse pressed left at (693, 422)
Screenshot: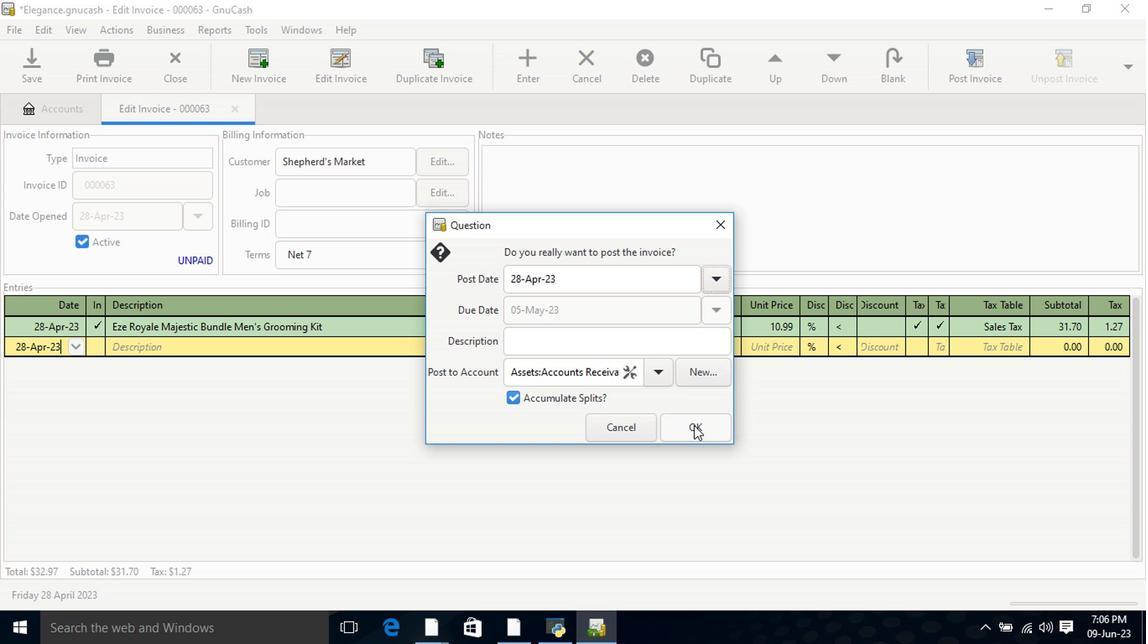 
Action: Mouse moved to (1088, 75)
Screenshot: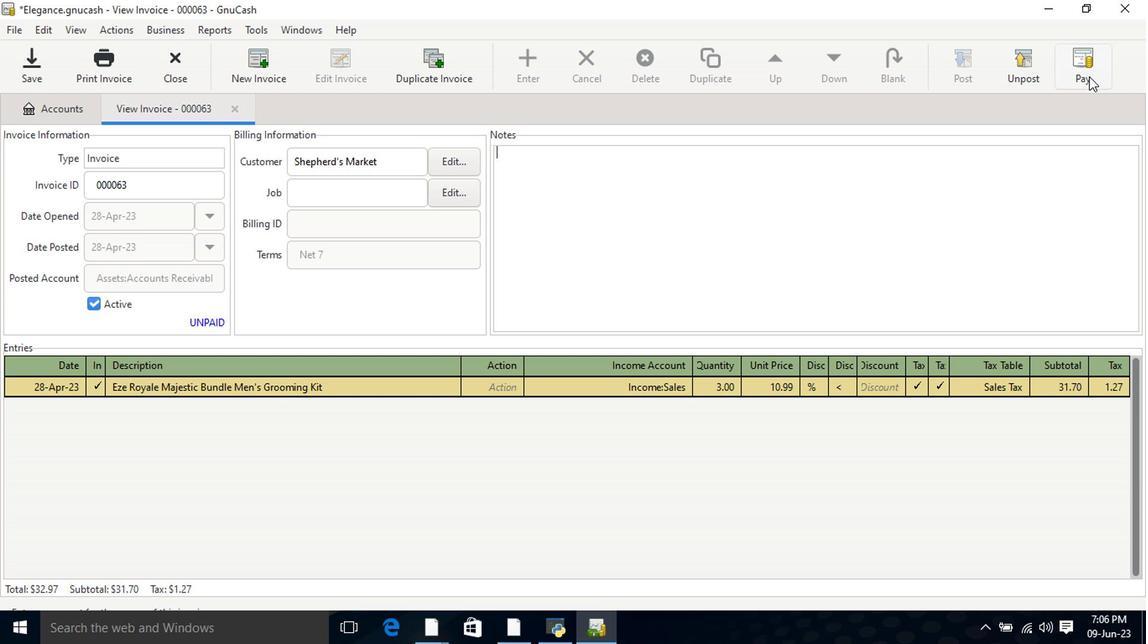 
Action: Mouse pressed left at (1088, 75)
Screenshot: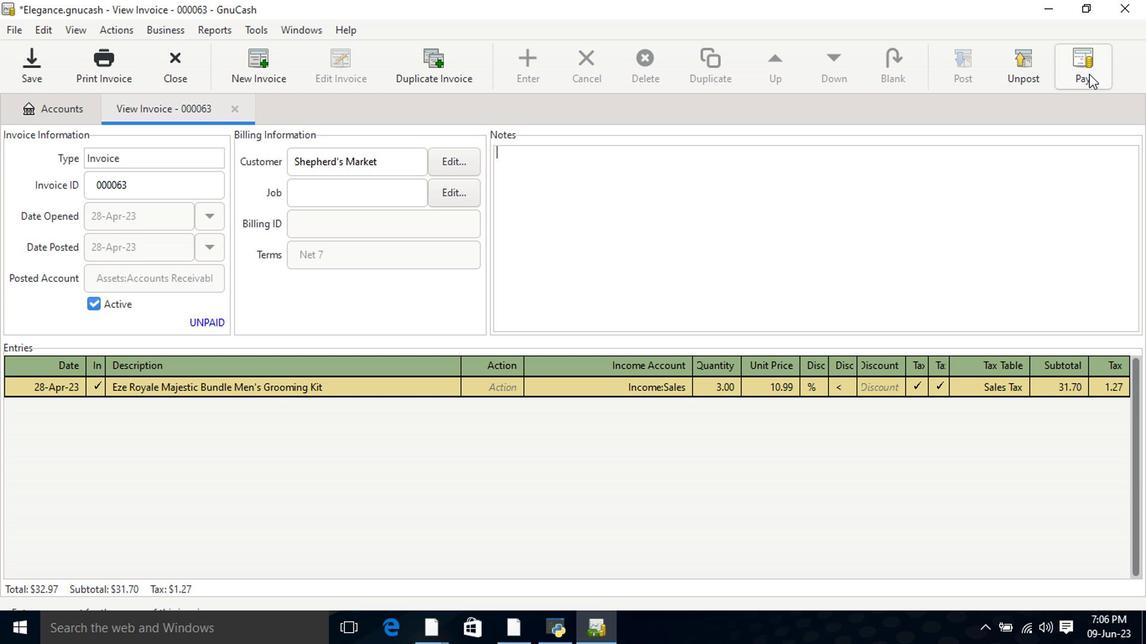 
Action: Mouse moved to (511, 320)
Screenshot: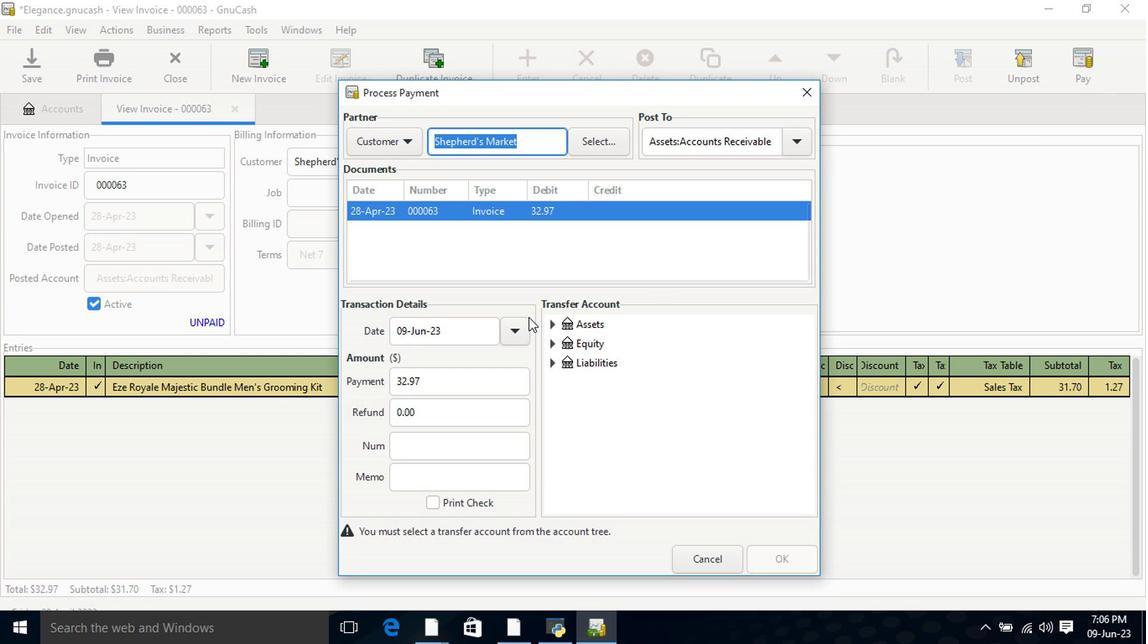 
Action: Mouse pressed left at (511, 320)
Screenshot: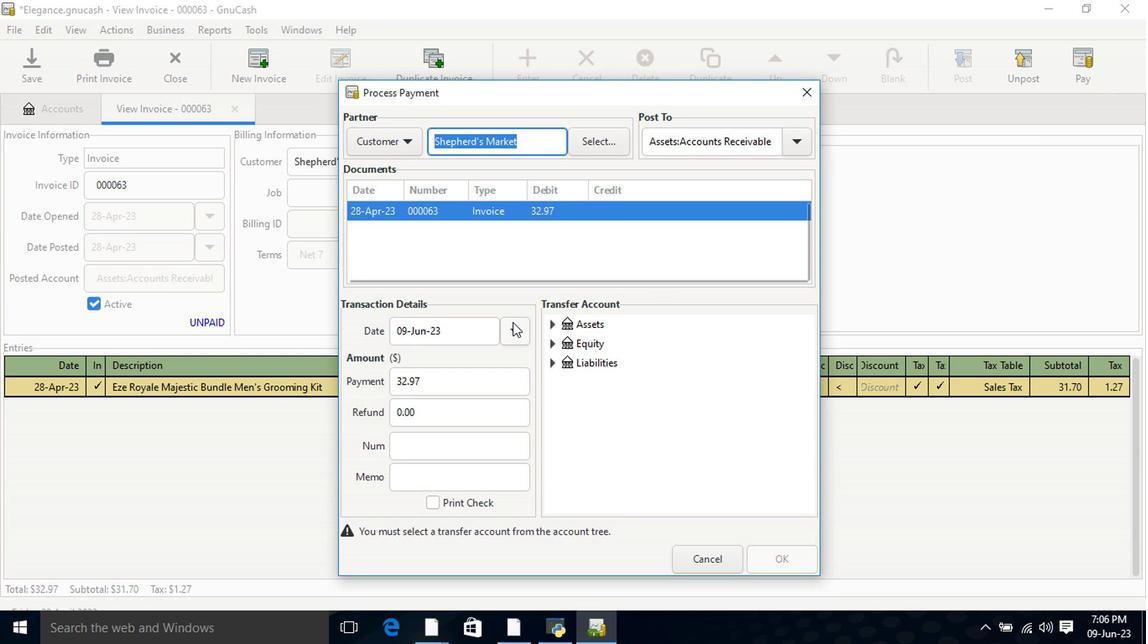 
Action: Mouse moved to (380, 357)
Screenshot: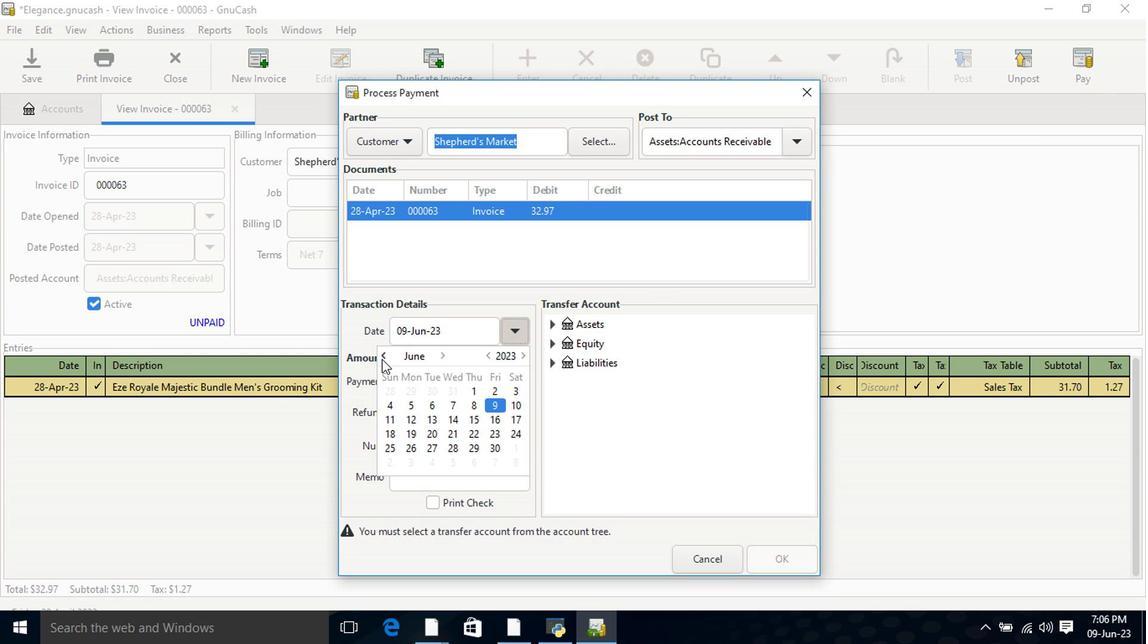 
Action: Mouse pressed left at (380, 357)
Screenshot: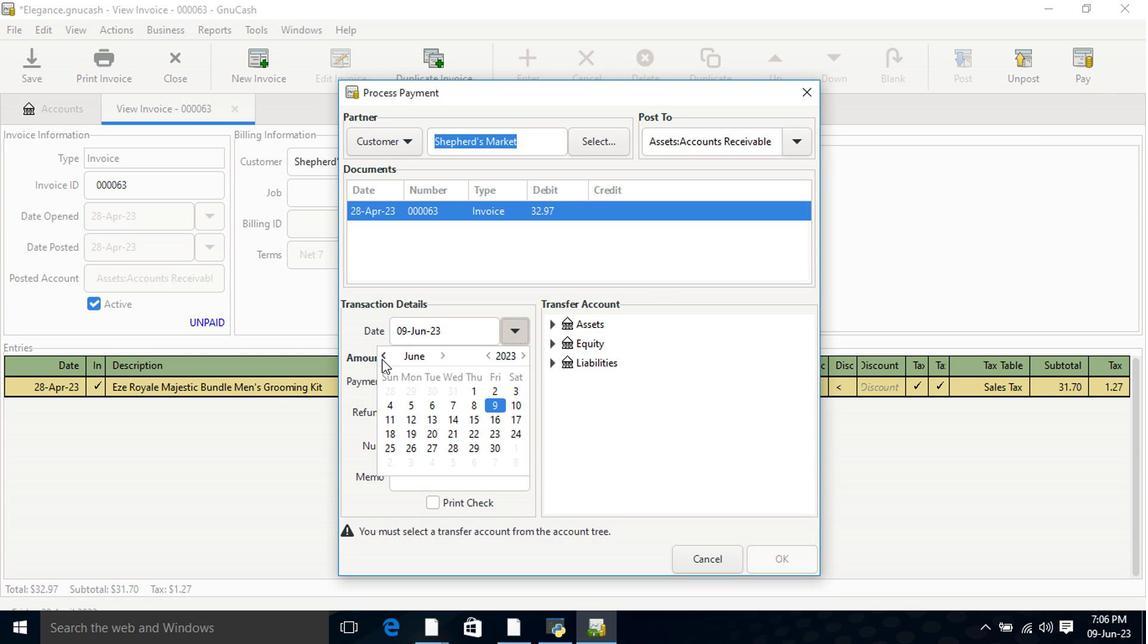
Action: Mouse moved to (470, 391)
Screenshot: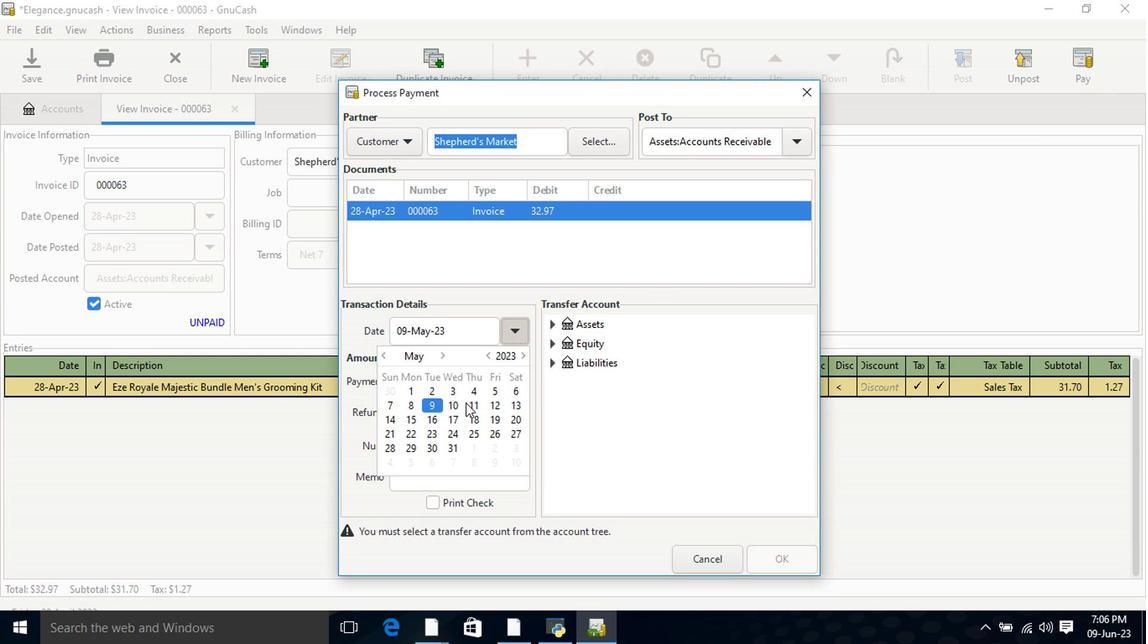 
Action: Mouse pressed left at (470, 391)
Screenshot: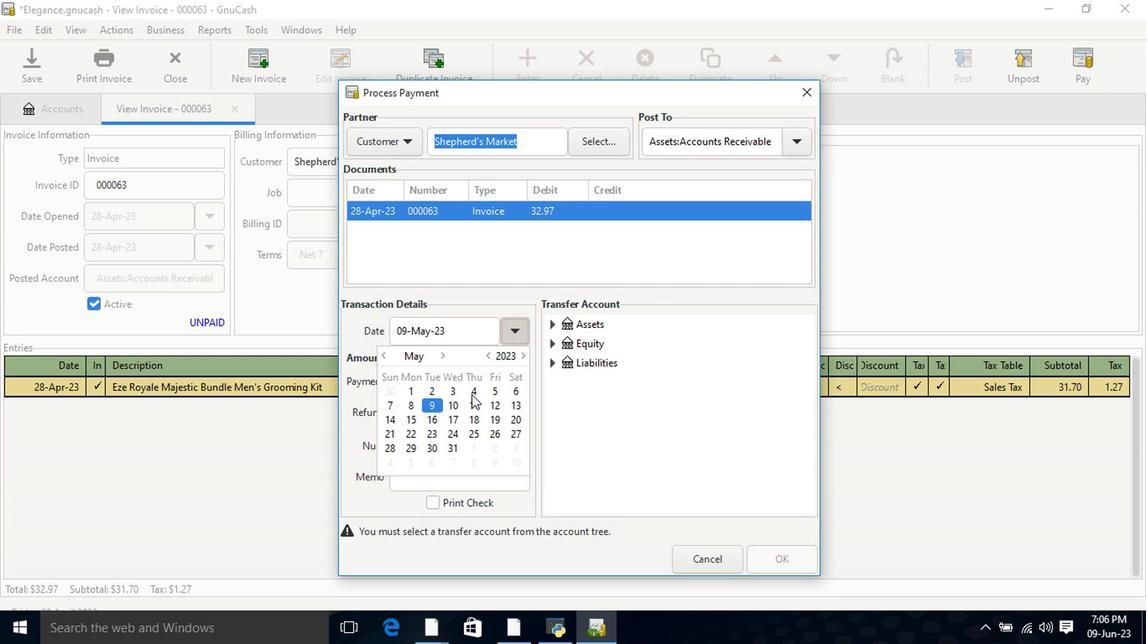 
Action: Mouse pressed left at (470, 391)
Screenshot: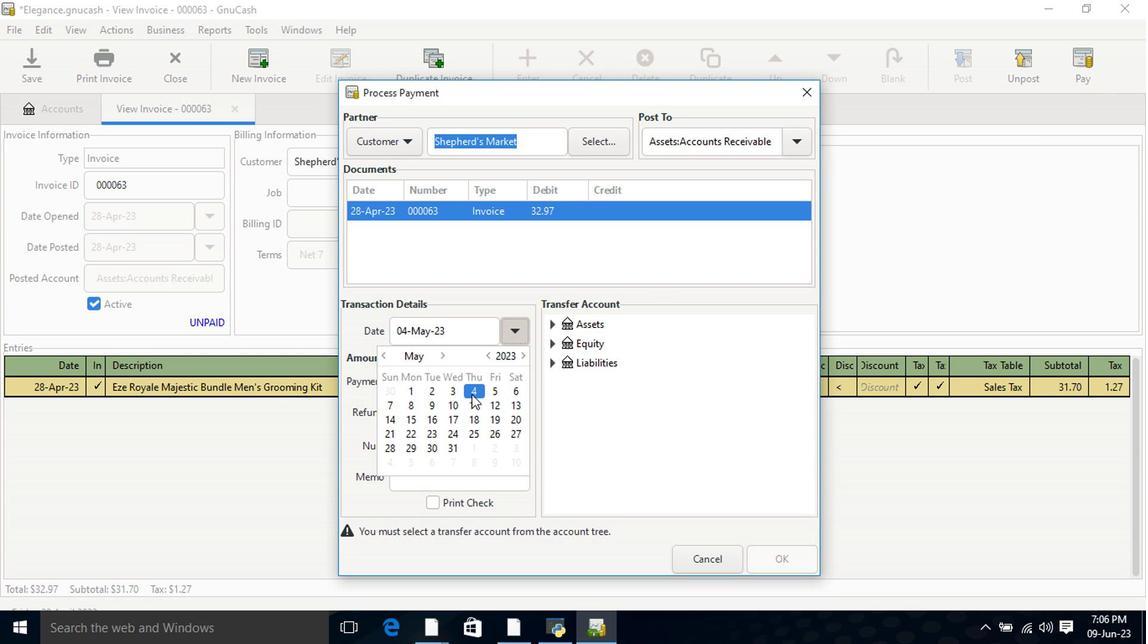 
Action: Mouse moved to (550, 321)
Screenshot: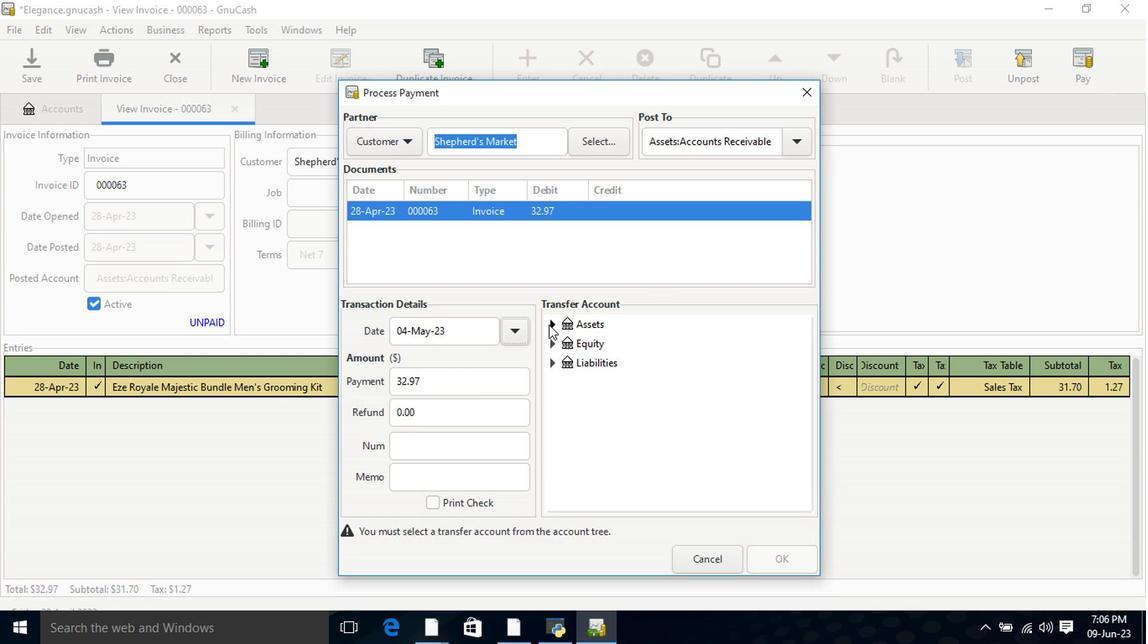 
Action: Mouse pressed left at (550, 321)
Screenshot: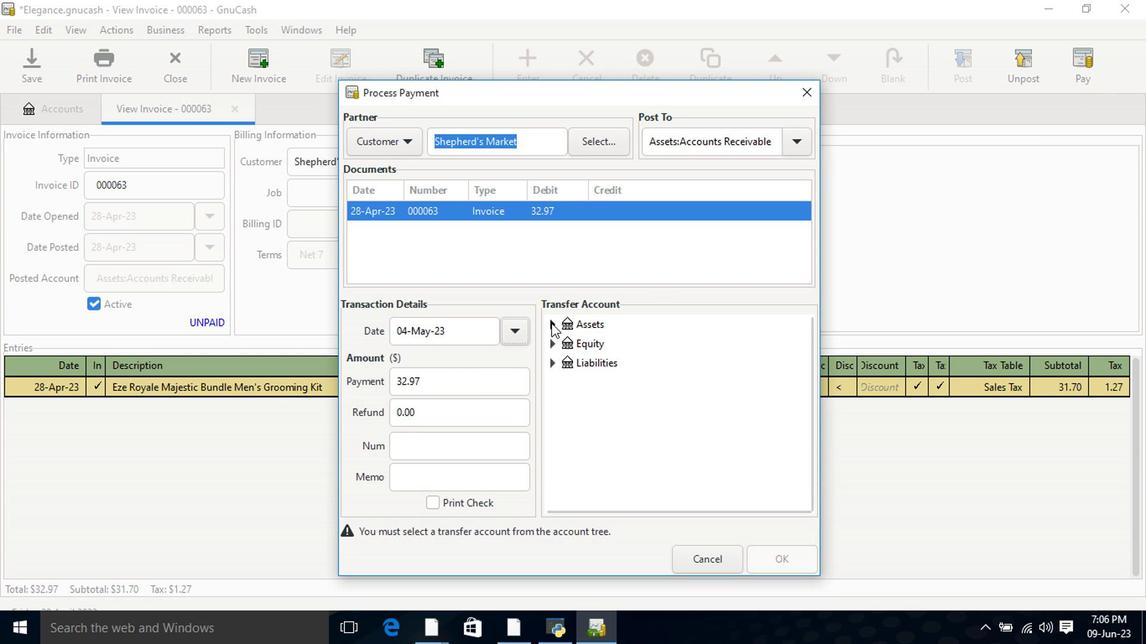 
Action: Mouse moved to (567, 340)
Screenshot: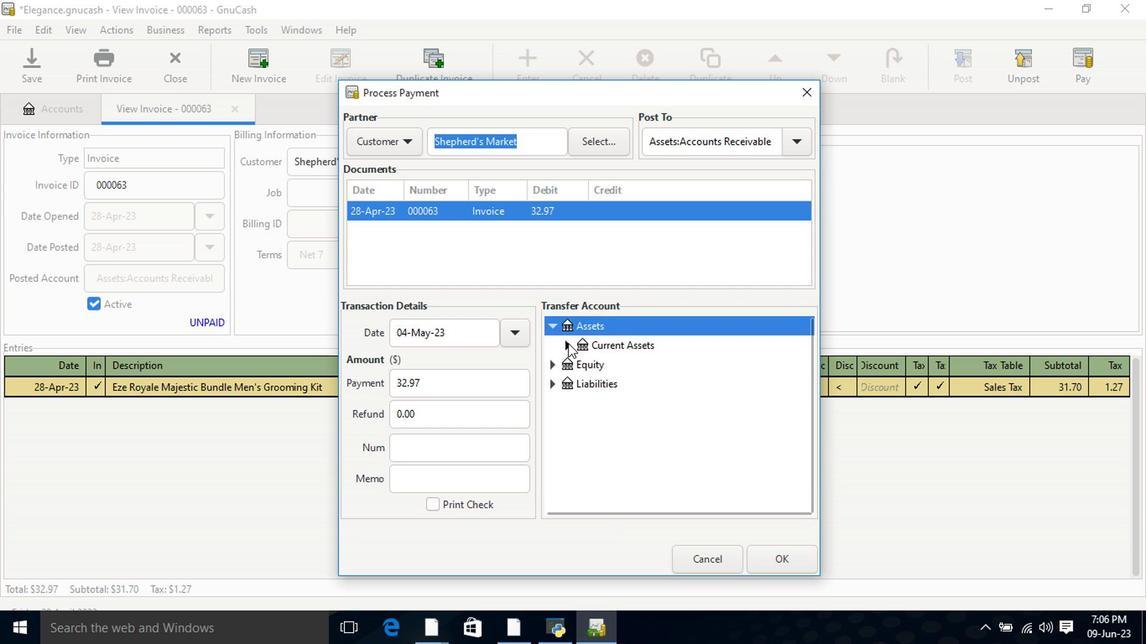 
Action: Mouse pressed left at (567, 340)
Screenshot: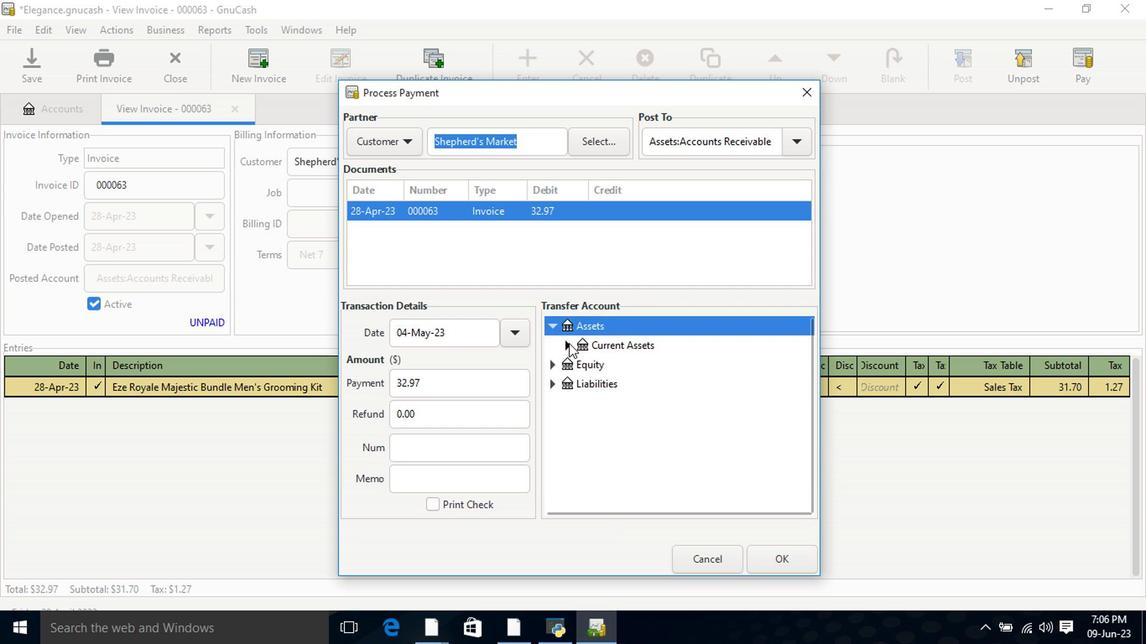 
Action: Mouse moved to (607, 362)
Screenshot: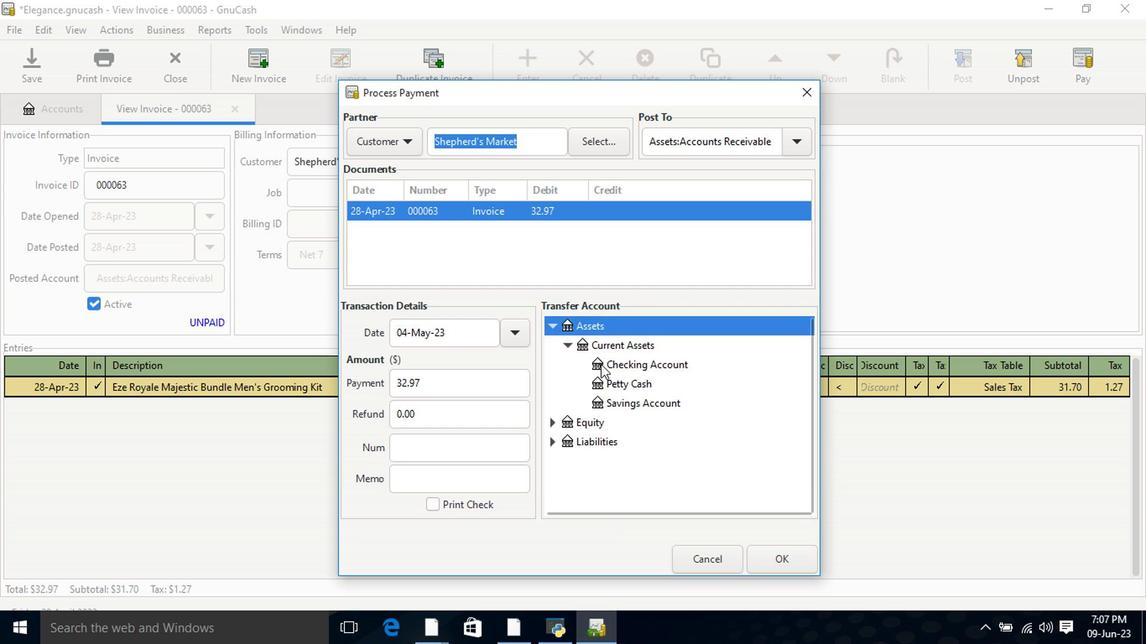 
Action: Mouse pressed left at (607, 362)
Screenshot: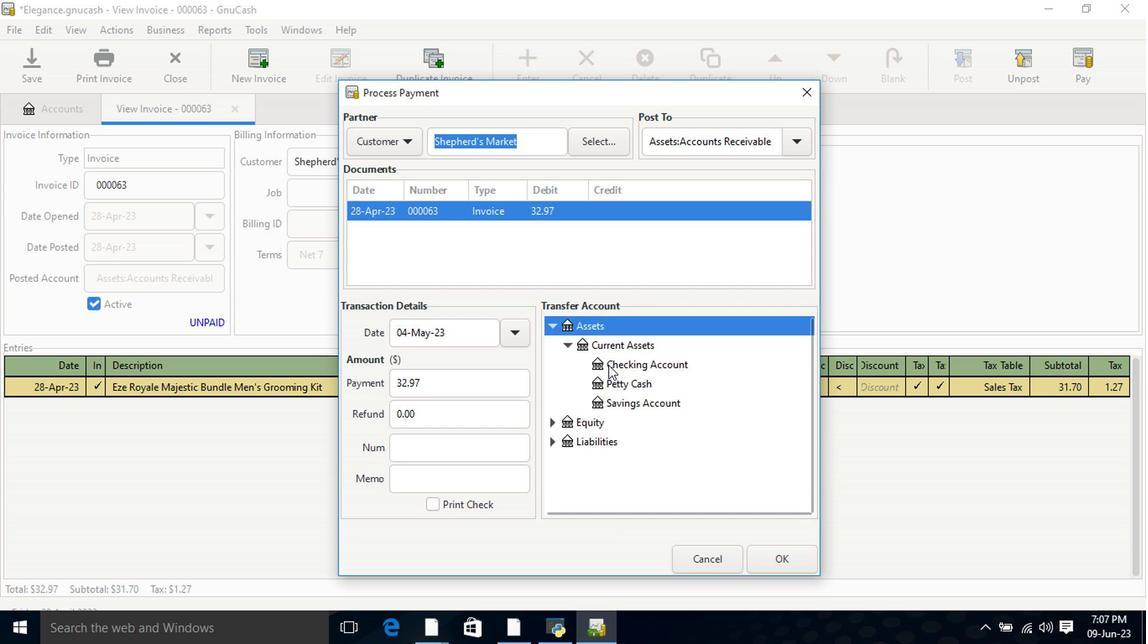 
Action: Mouse moved to (772, 554)
Screenshot: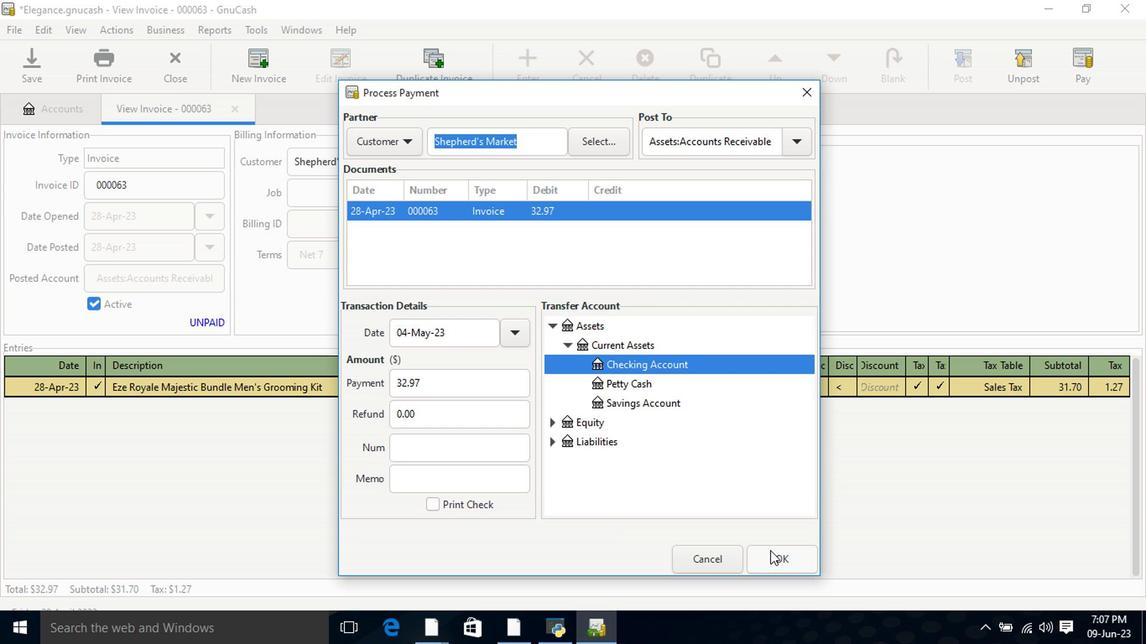 
Action: Mouse pressed left at (772, 554)
Screenshot: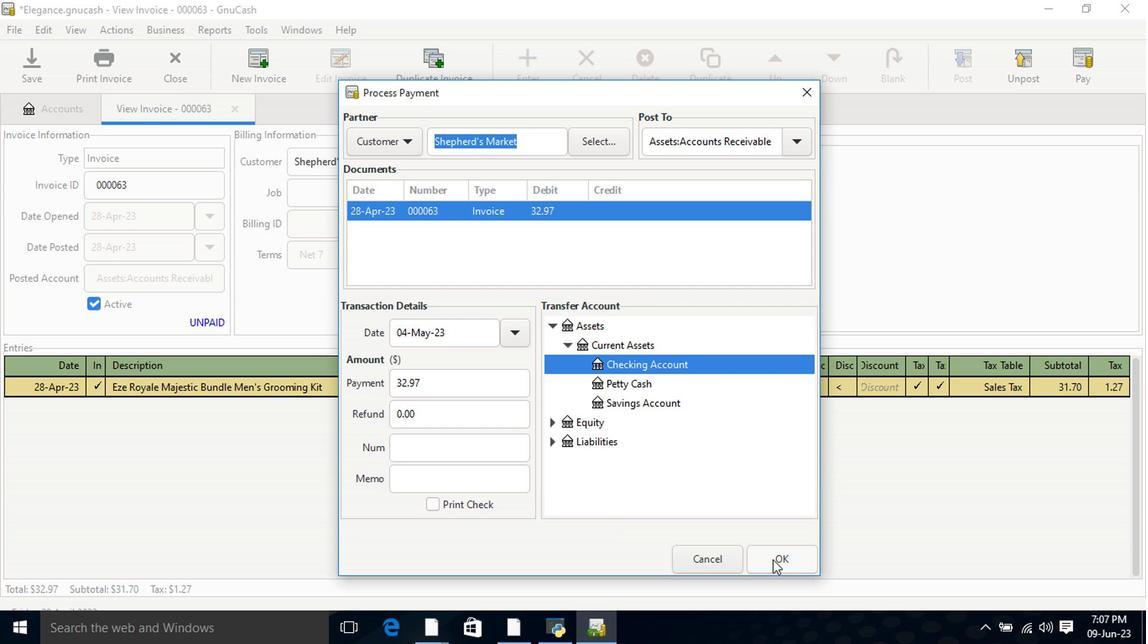 
Action: Mouse moved to (111, 71)
Screenshot: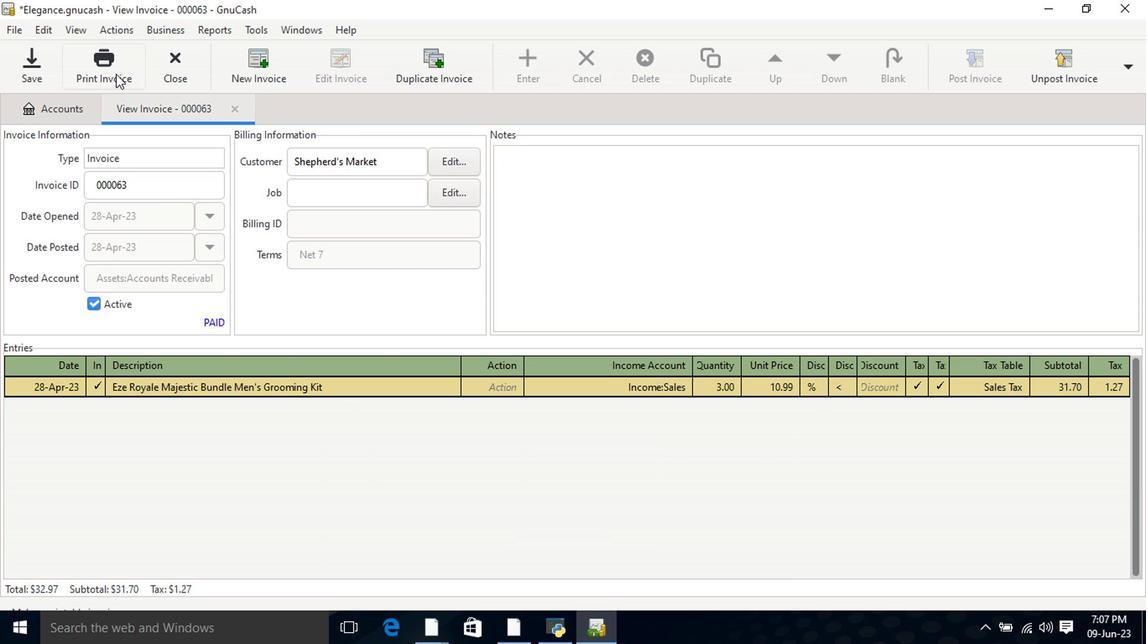 
Action: Mouse pressed left at (111, 71)
Screenshot: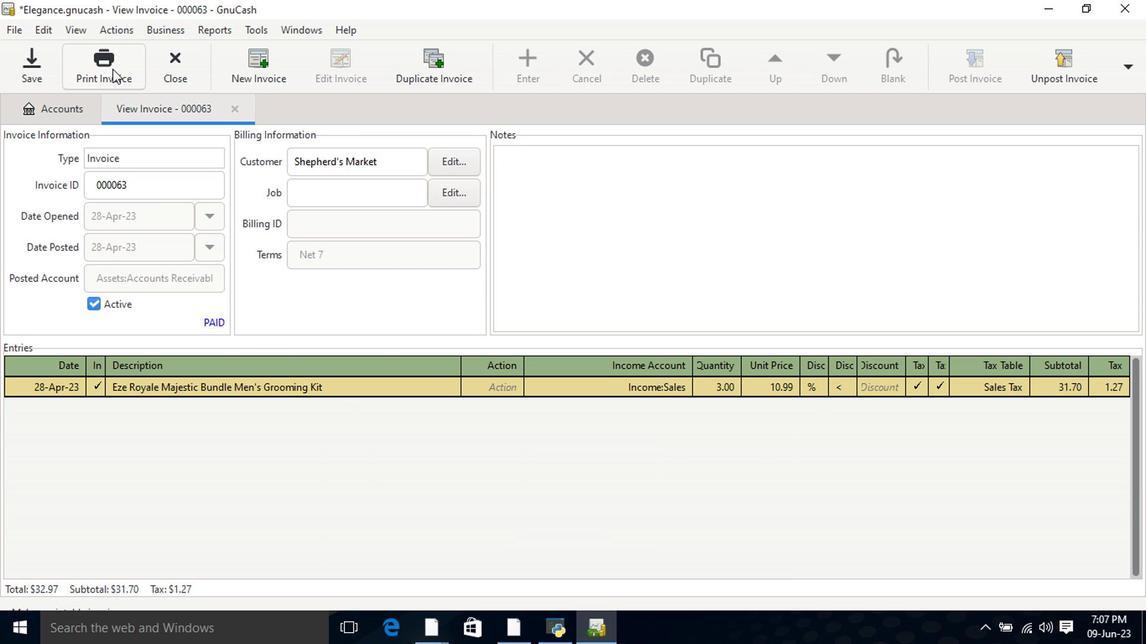 
Action: Mouse moved to (503, 514)
Screenshot: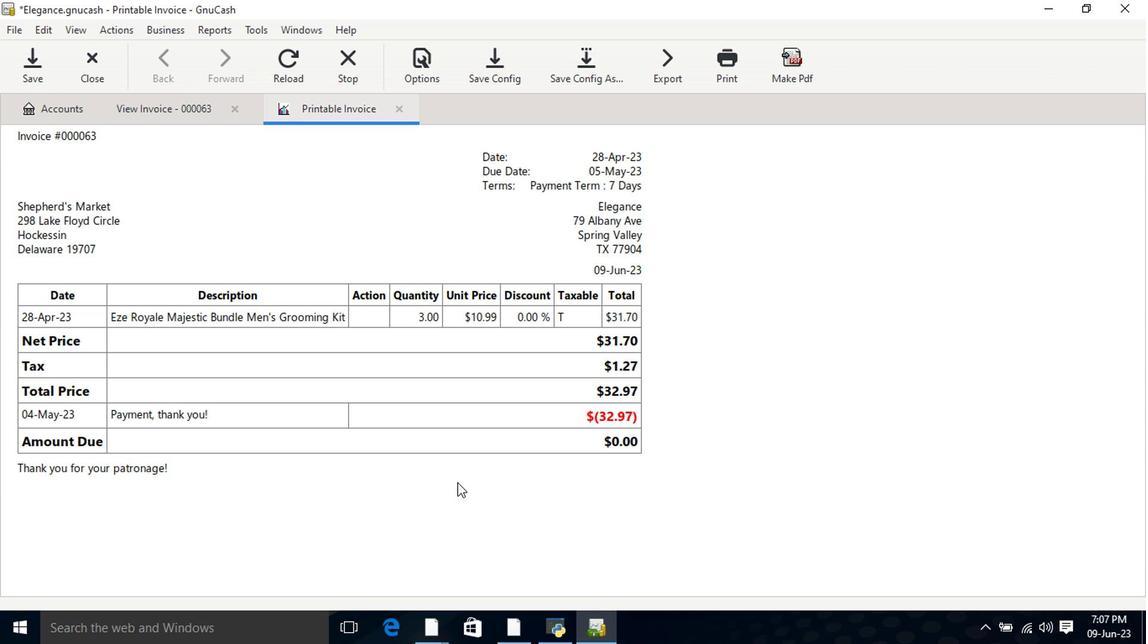 
